 Task: Add Megafood Balanced B Complex to the cart.
Action: Mouse moved to (22, 88)
Screenshot: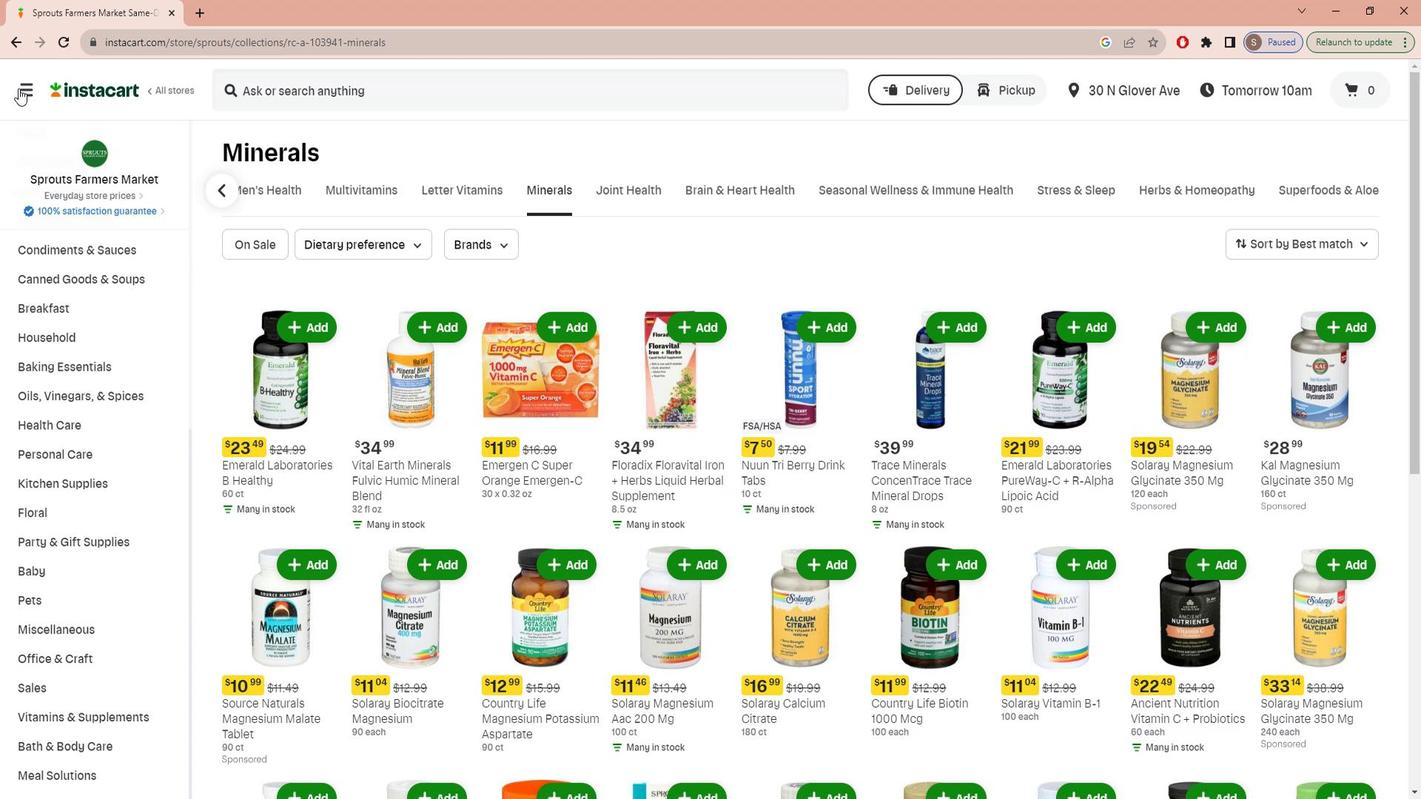 
Action: Mouse pressed left at (22, 88)
Screenshot: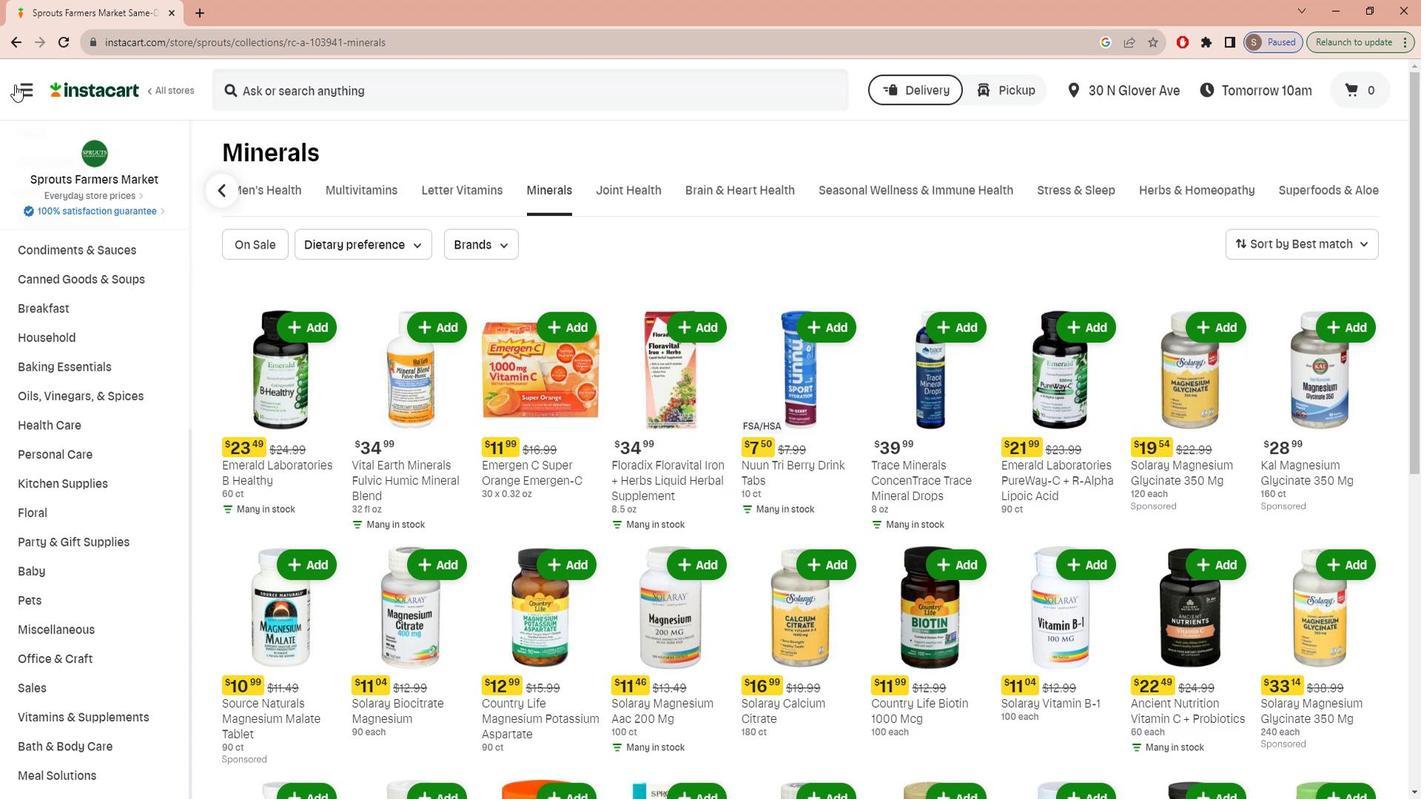 
Action: Mouse moved to (33, 182)
Screenshot: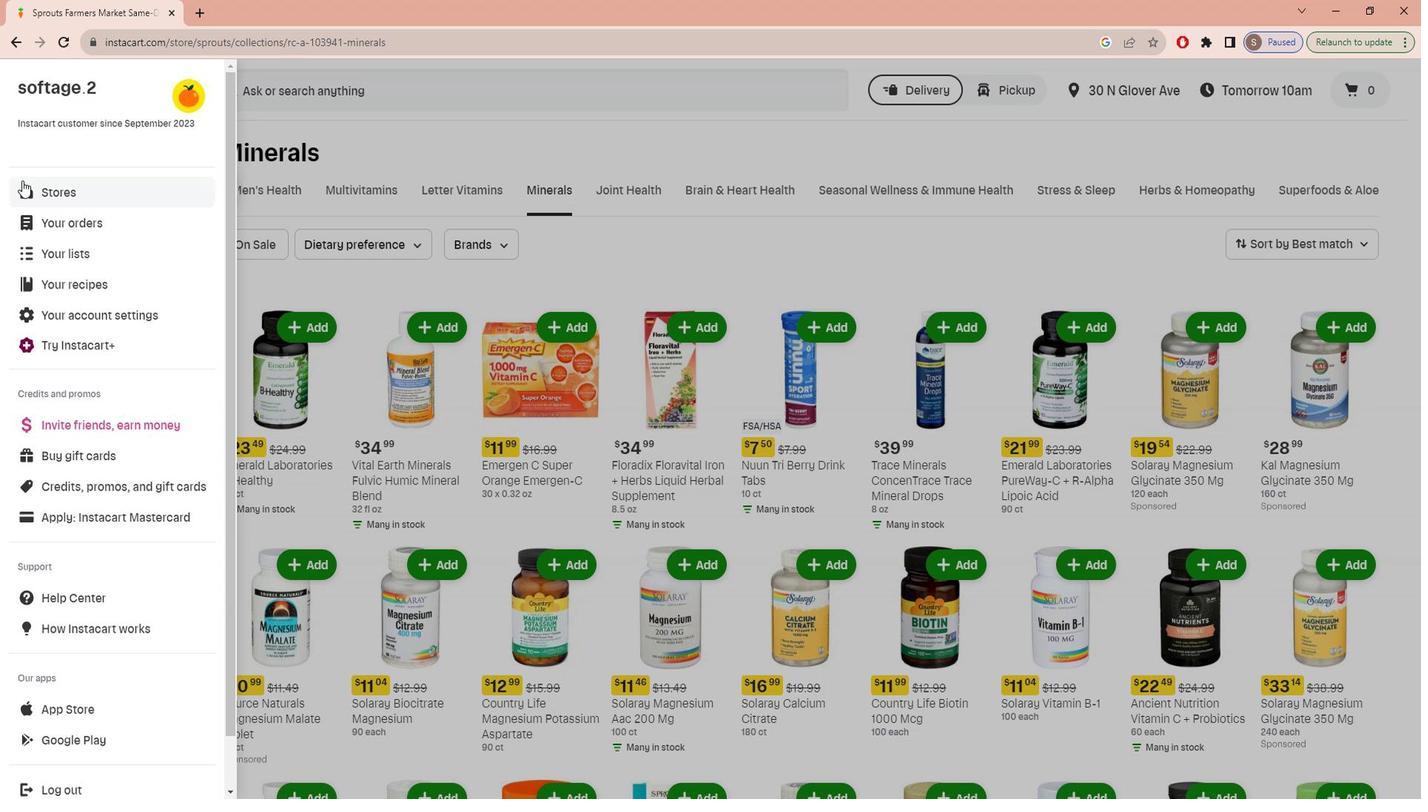 
Action: Mouse pressed left at (33, 182)
Screenshot: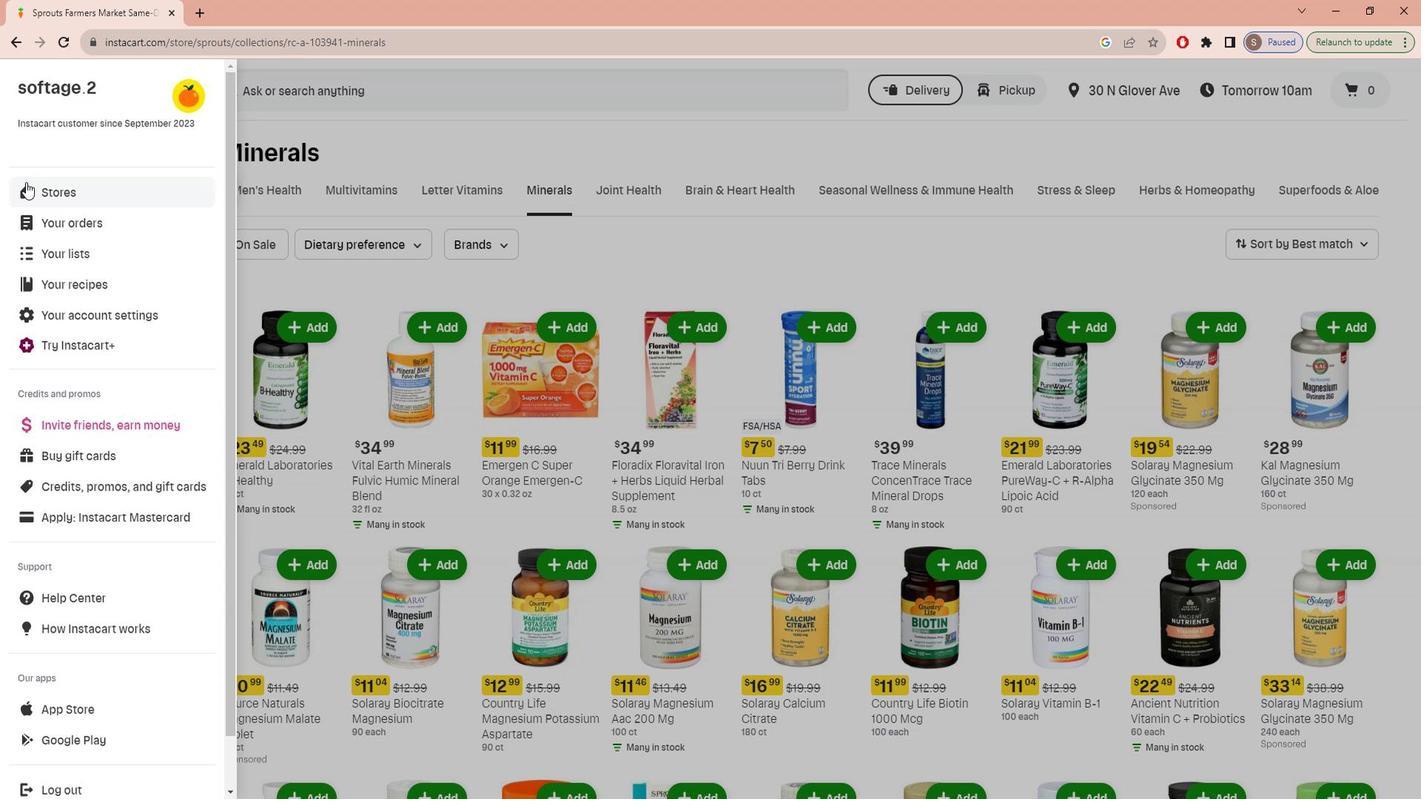 
Action: Mouse moved to (358, 153)
Screenshot: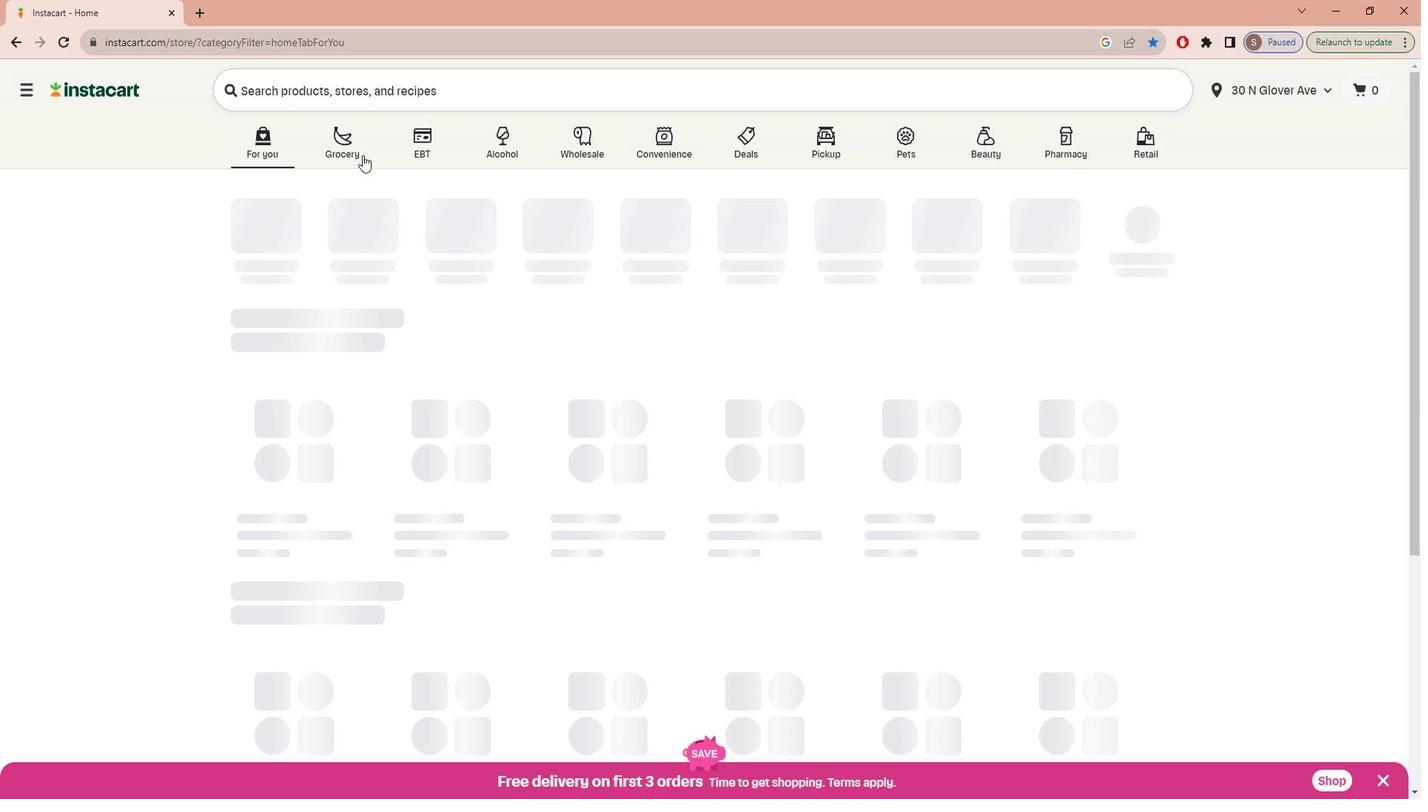 
Action: Mouse pressed left at (358, 153)
Screenshot: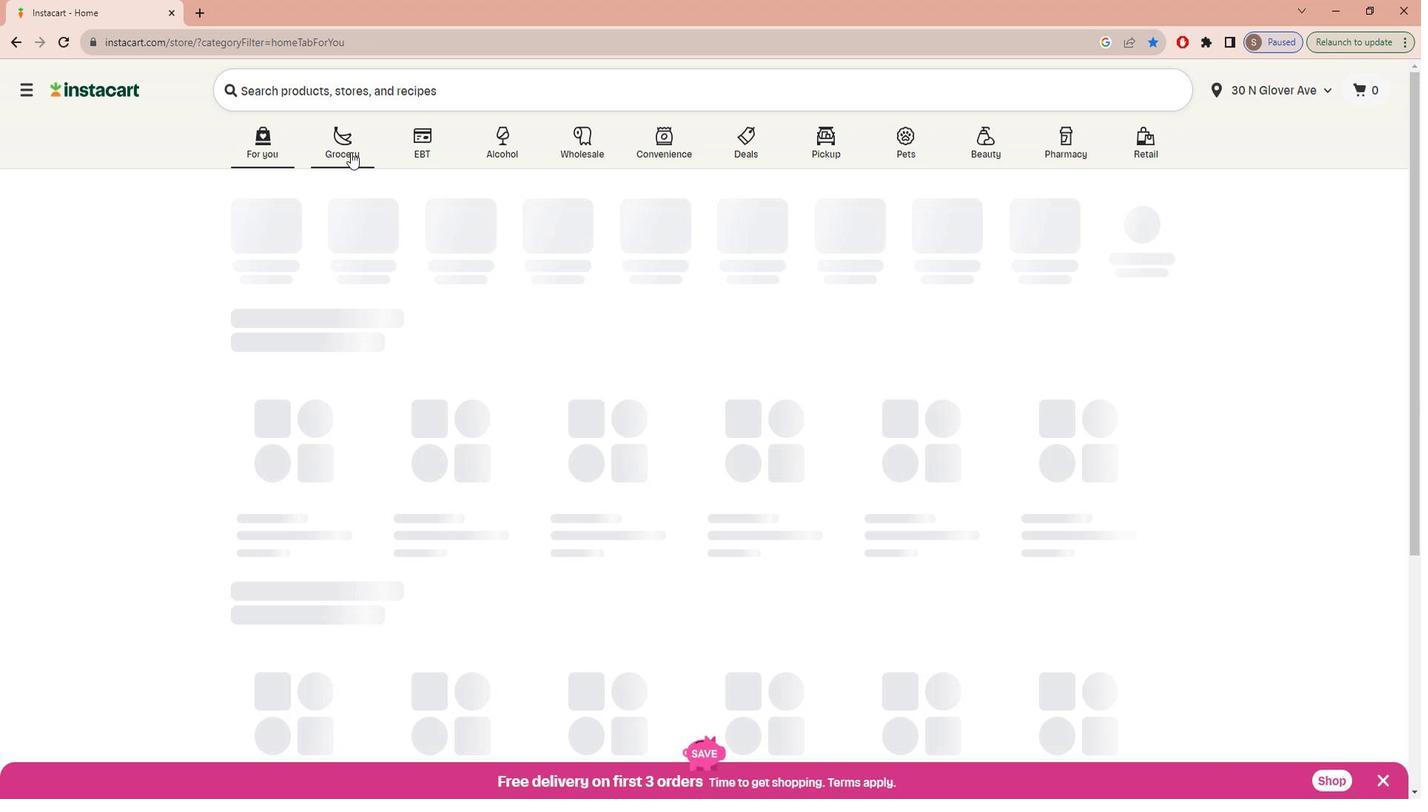 
Action: Mouse moved to (319, 425)
Screenshot: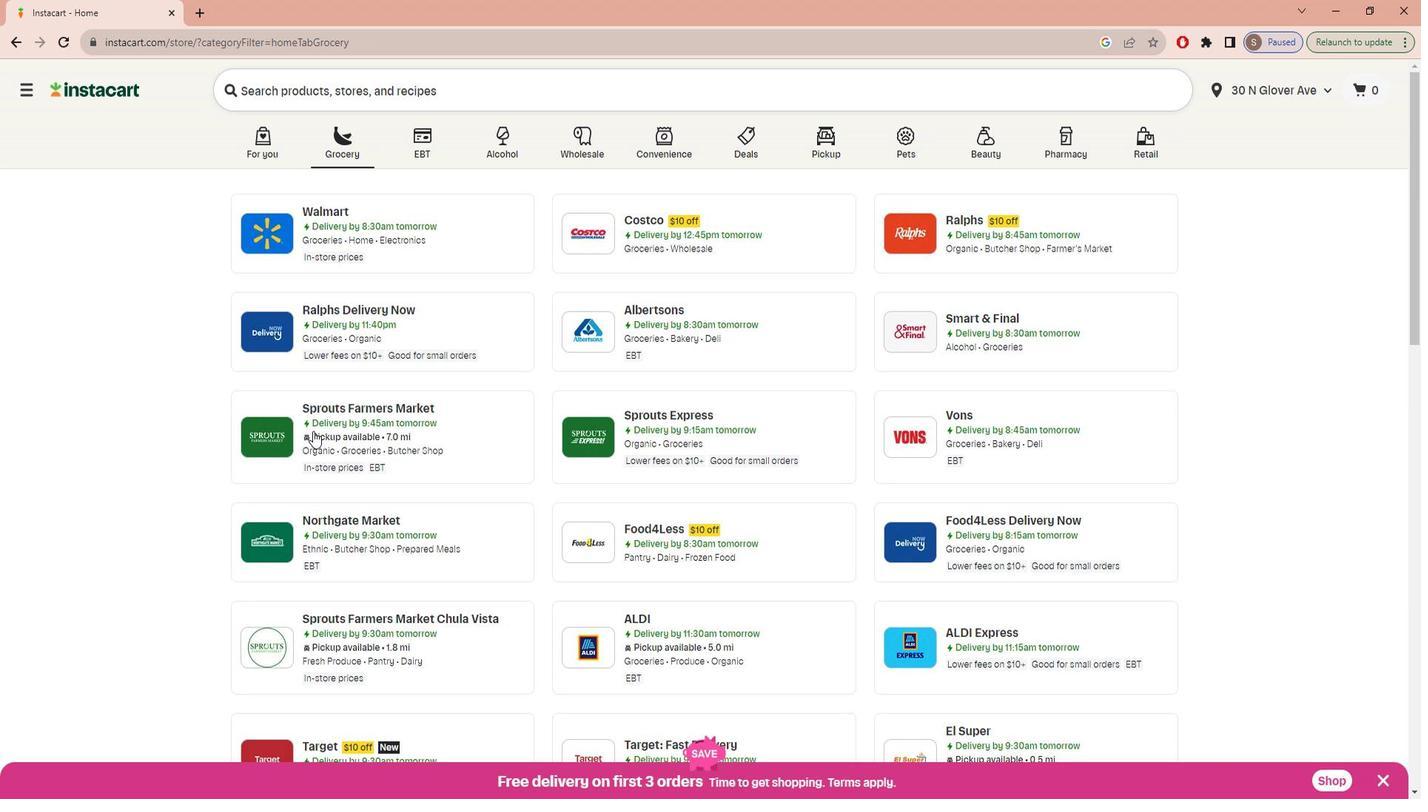 
Action: Mouse pressed left at (319, 425)
Screenshot: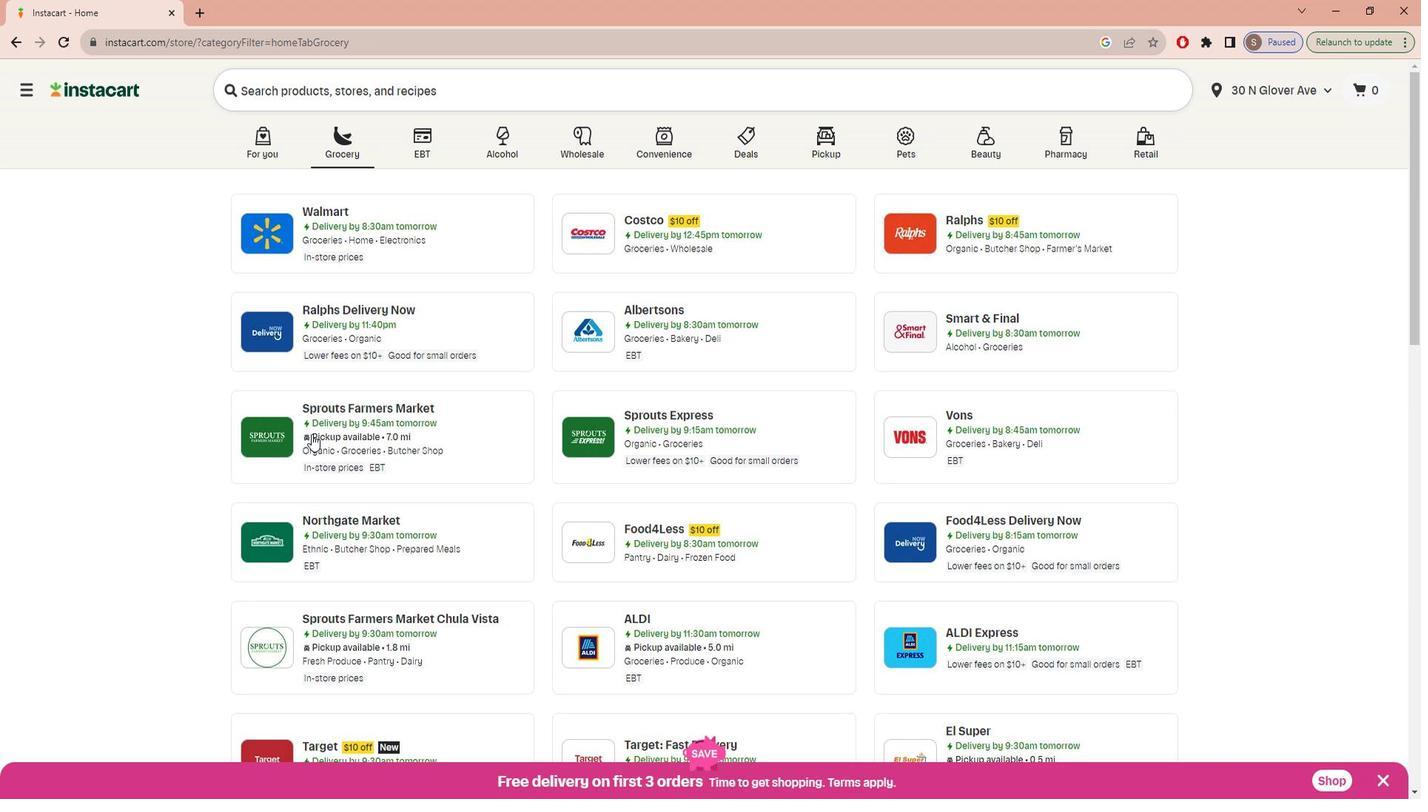 
Action: Mouse moved to (125, 518)
Screenshot: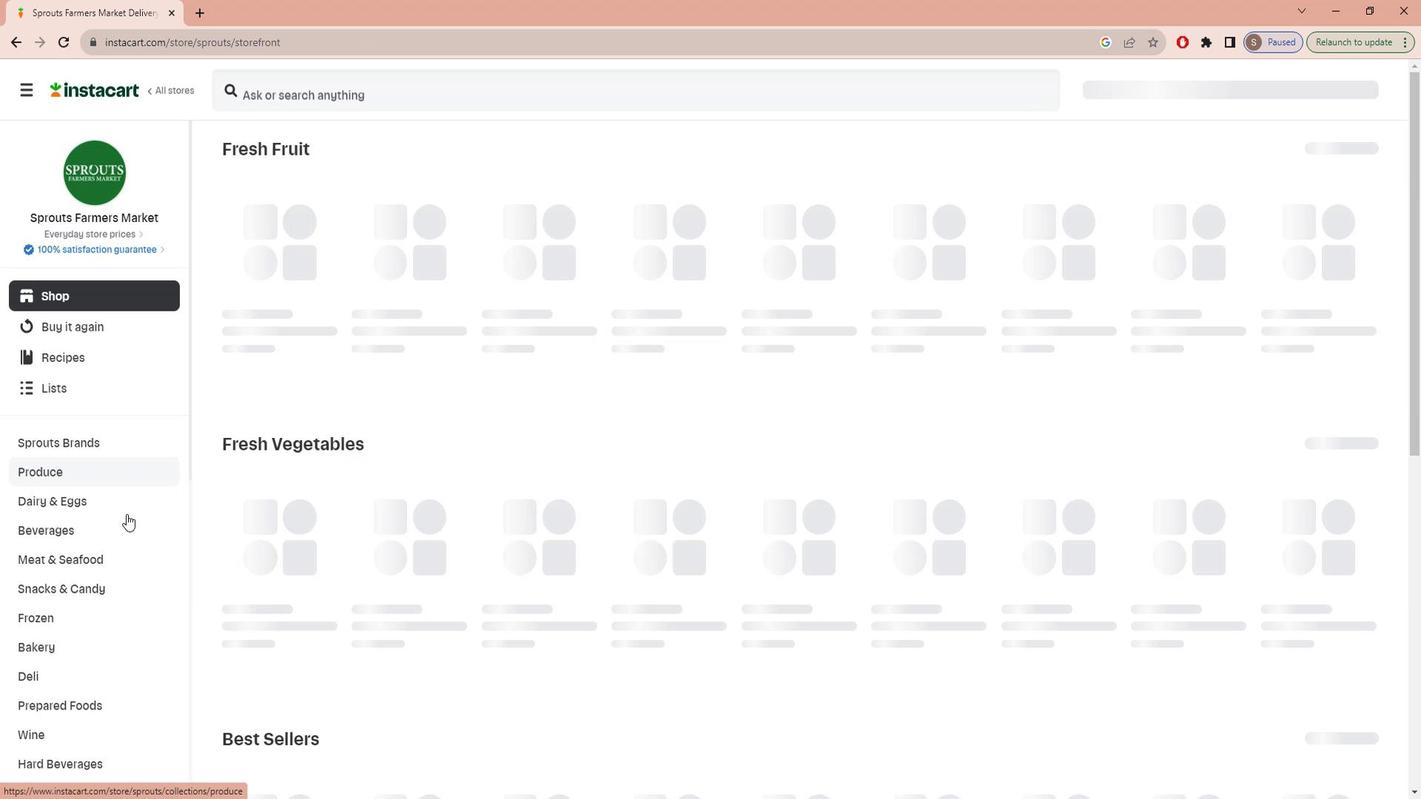 
Action: Mouse scrolled (125, 518) with delta (0, 0)
Screenshot: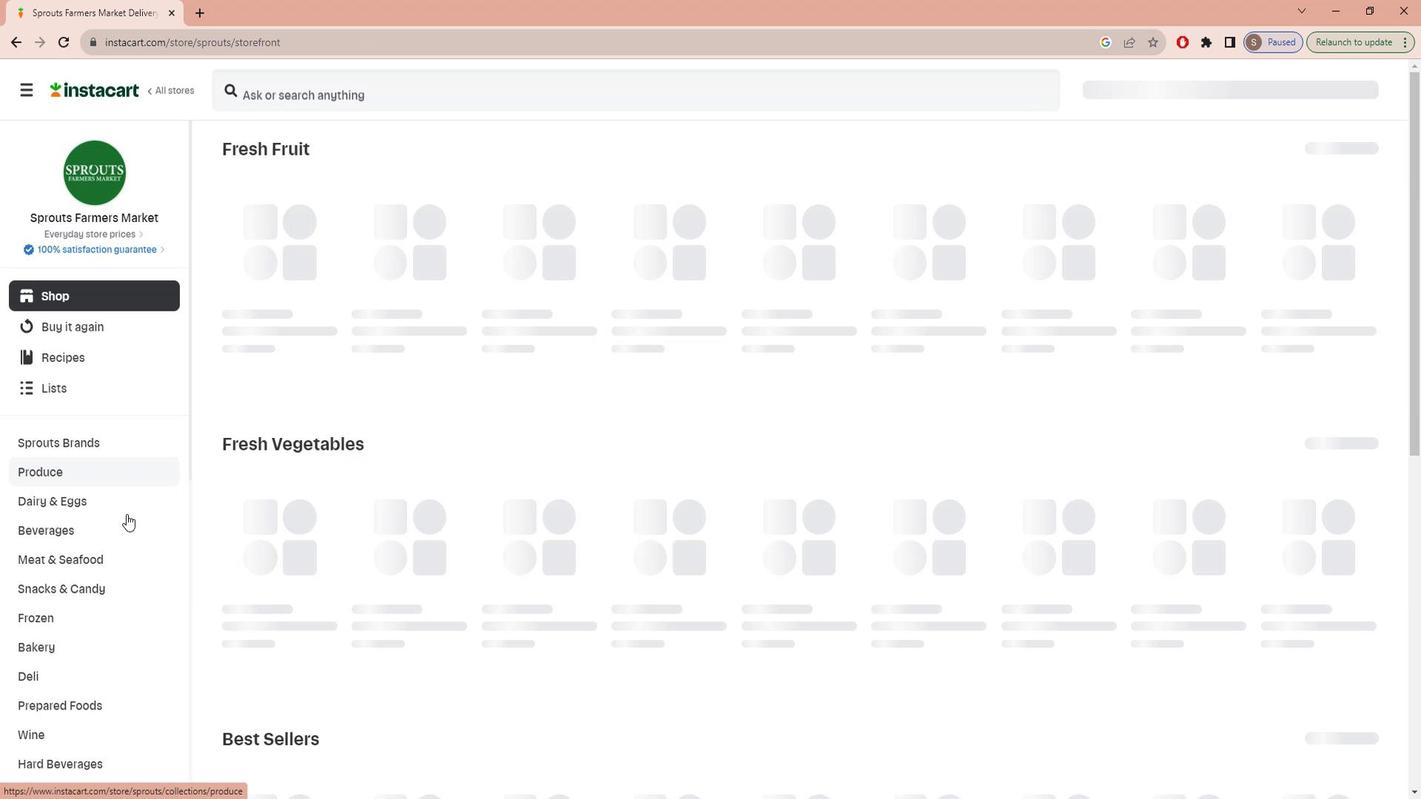 
Action: Mouse moved to (125, 521)
Screenshot: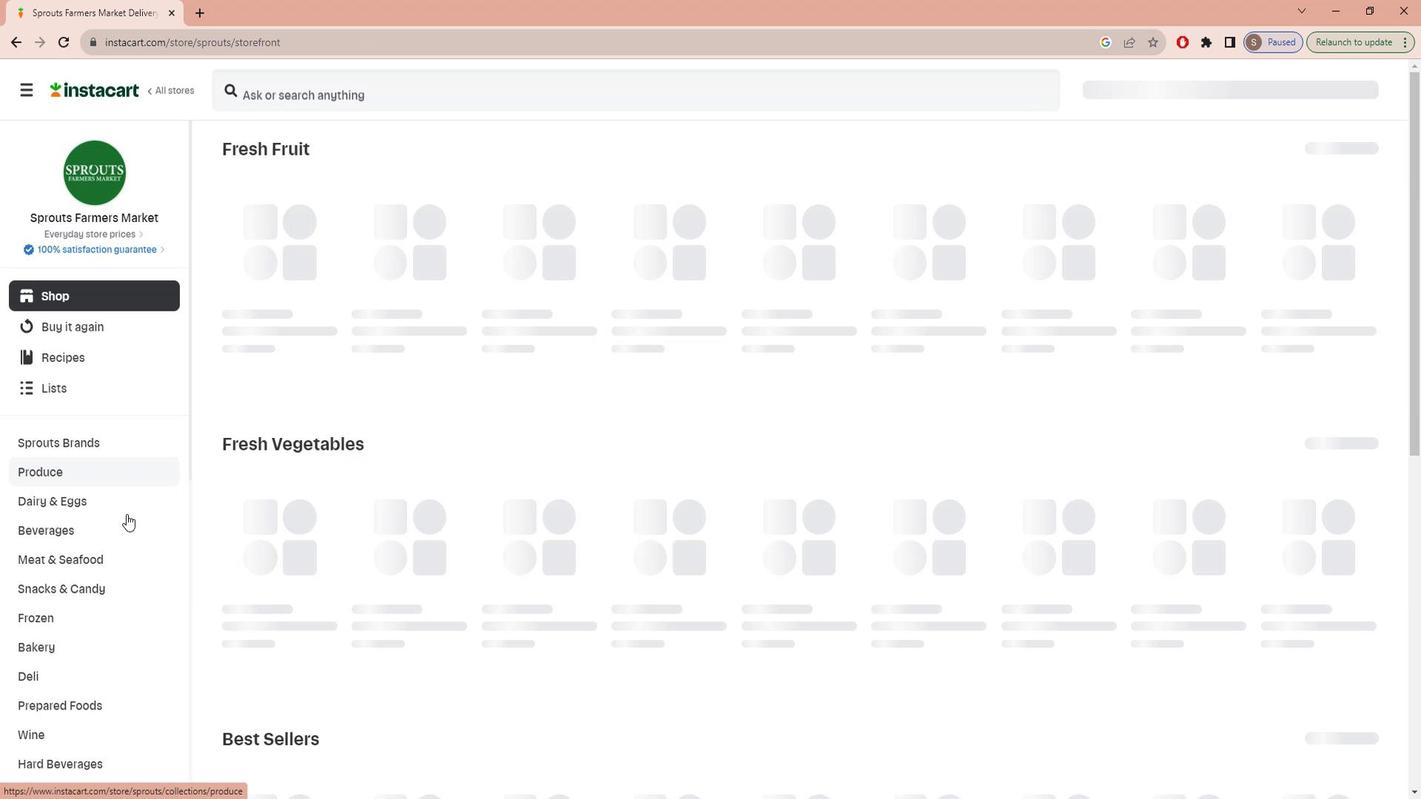 
Action: Mouse scrolled (125, 520) with delta (0, 0)
Screenshot: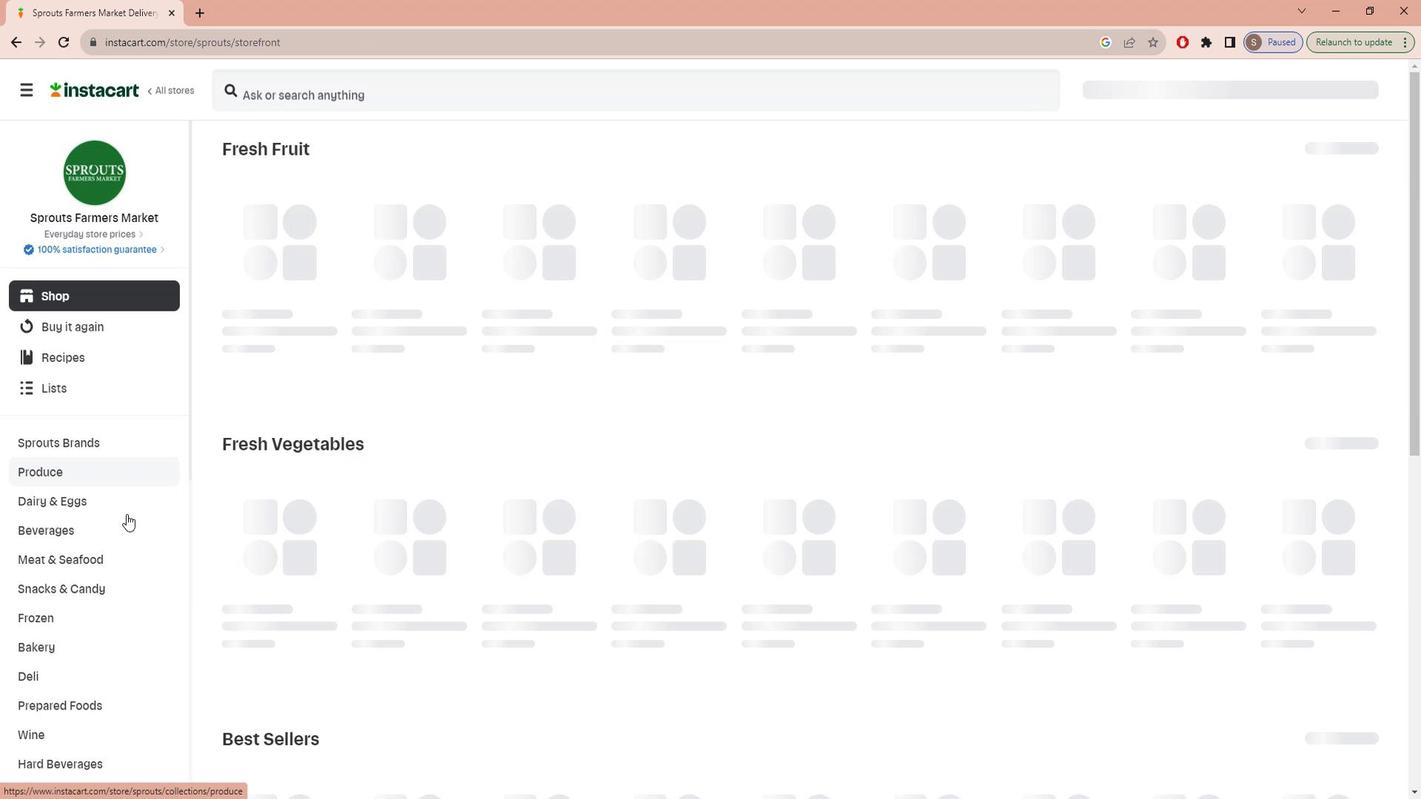 
Action: Mouse moved to (125, 521)
Screenshot: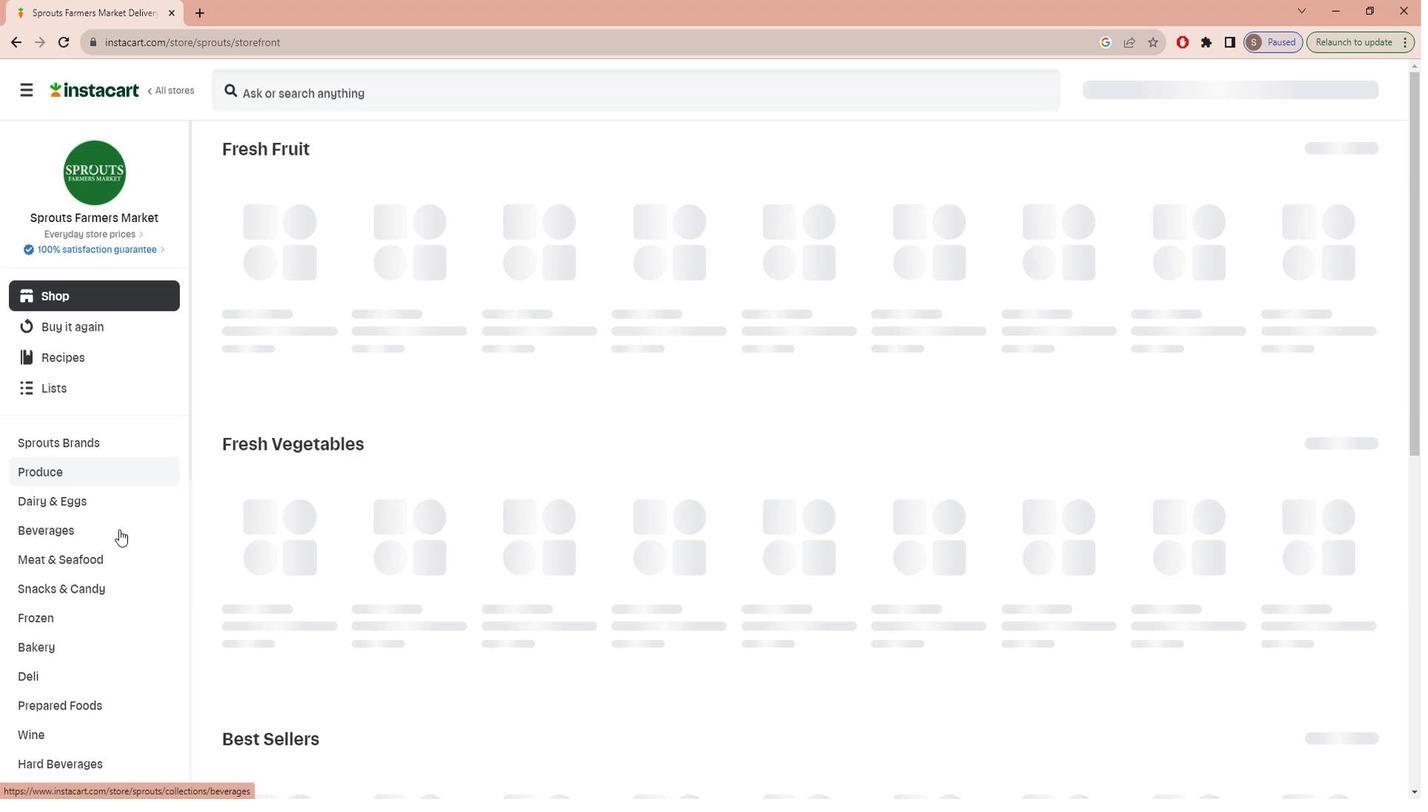 
Action: Mouse scrolled (125, 521) with delta (0, 0)
Screenshot: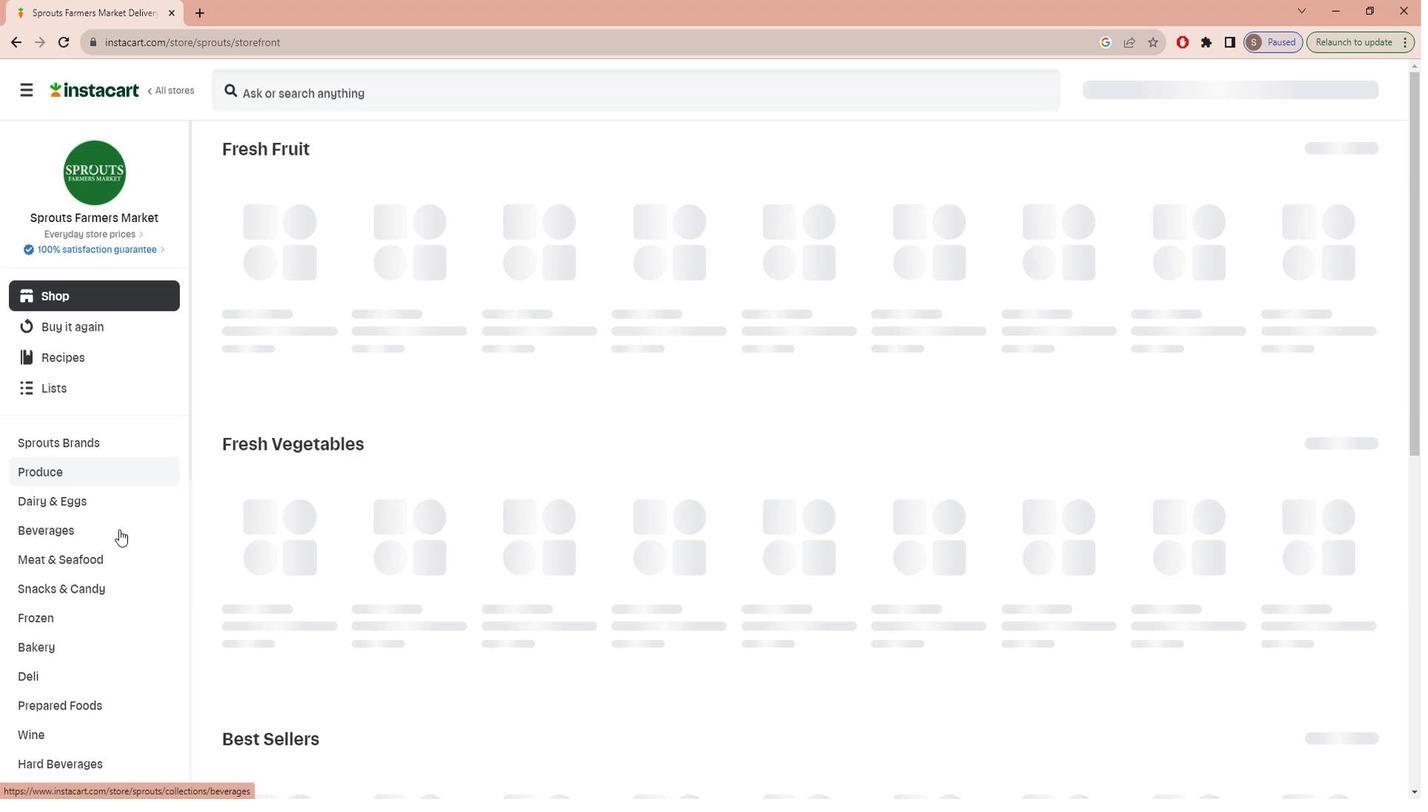 
Action: Mouse moved to (125, 522)
Screenshot: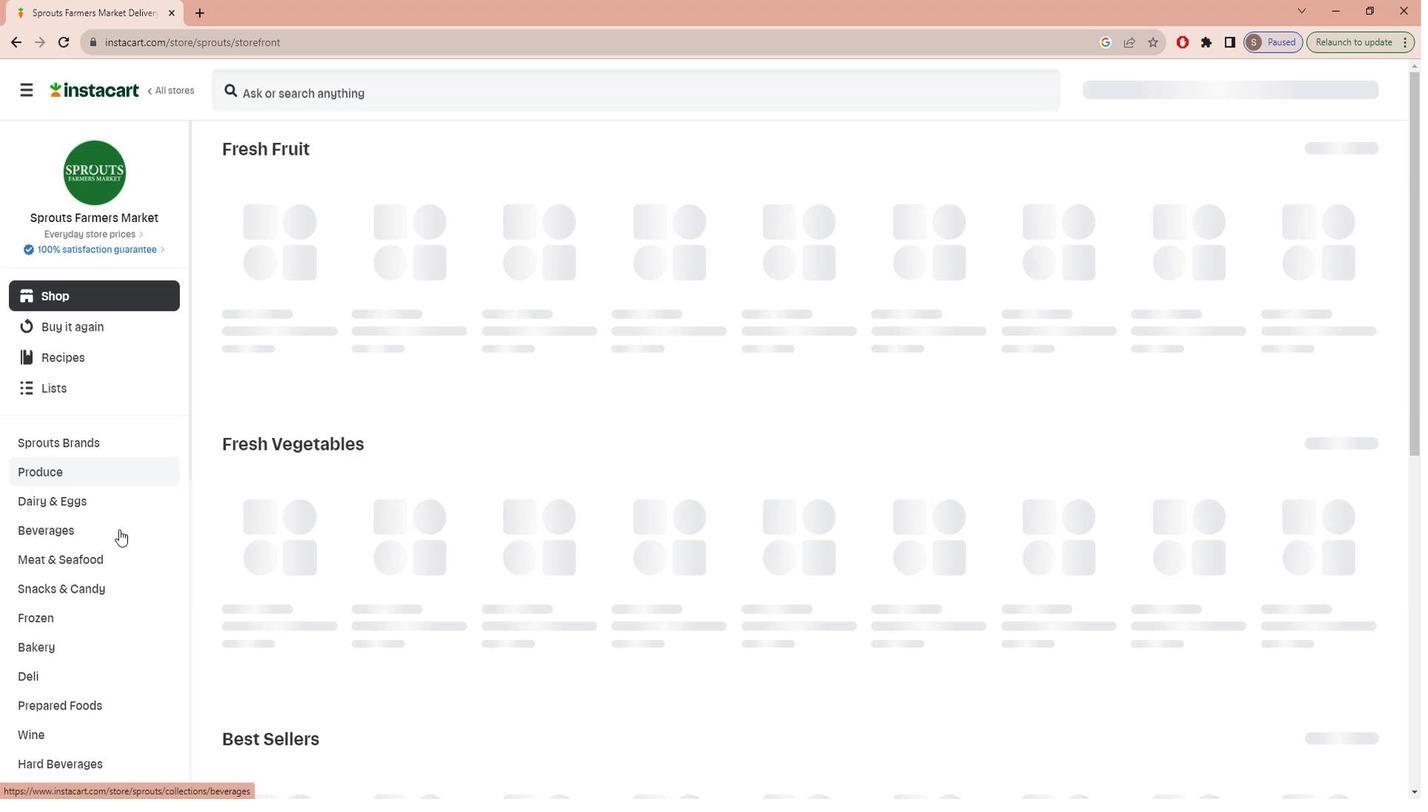 
Action: Mouse scrolled (125, 521) with delta (0, 0)
Screenshot: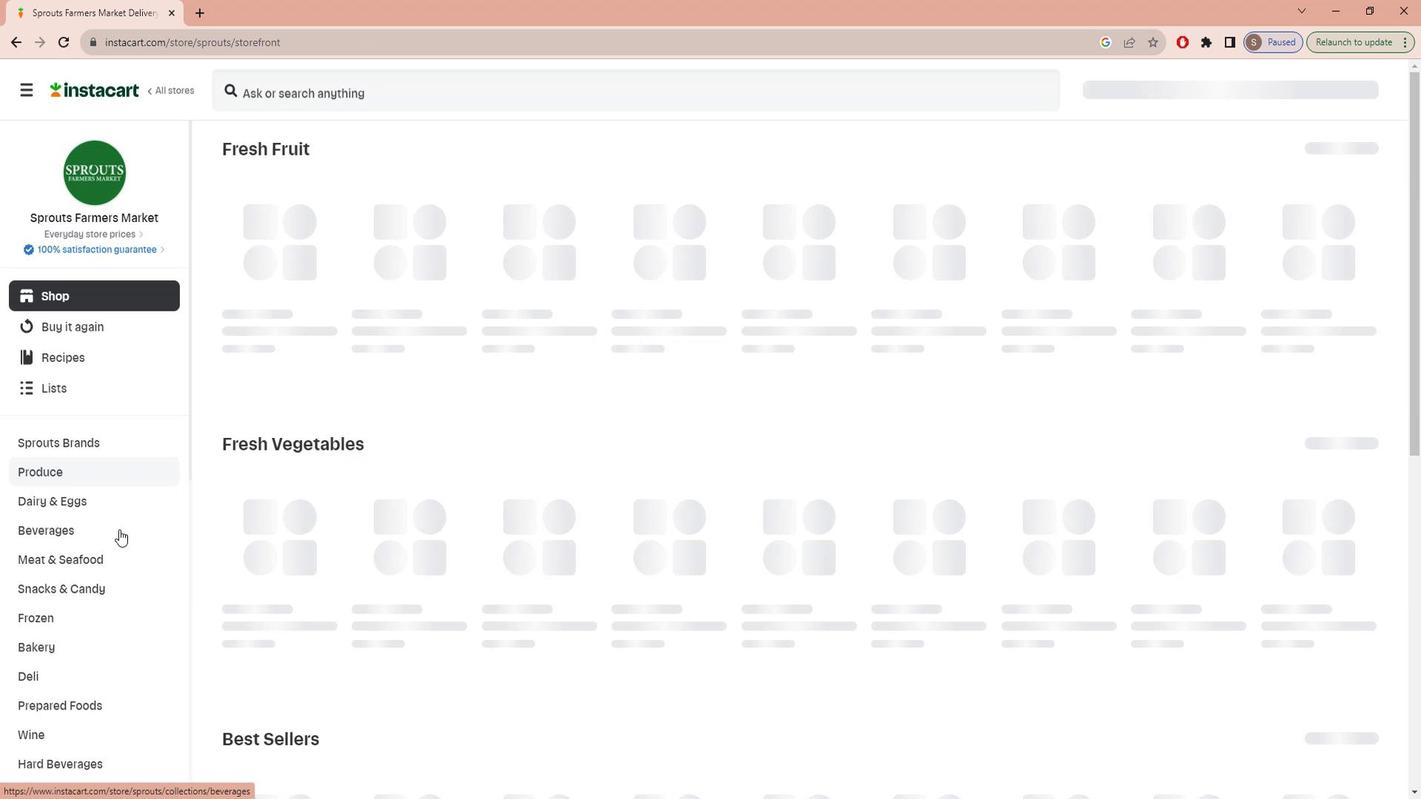 
Action: Mouse moved to (125, 524)
Screenshot: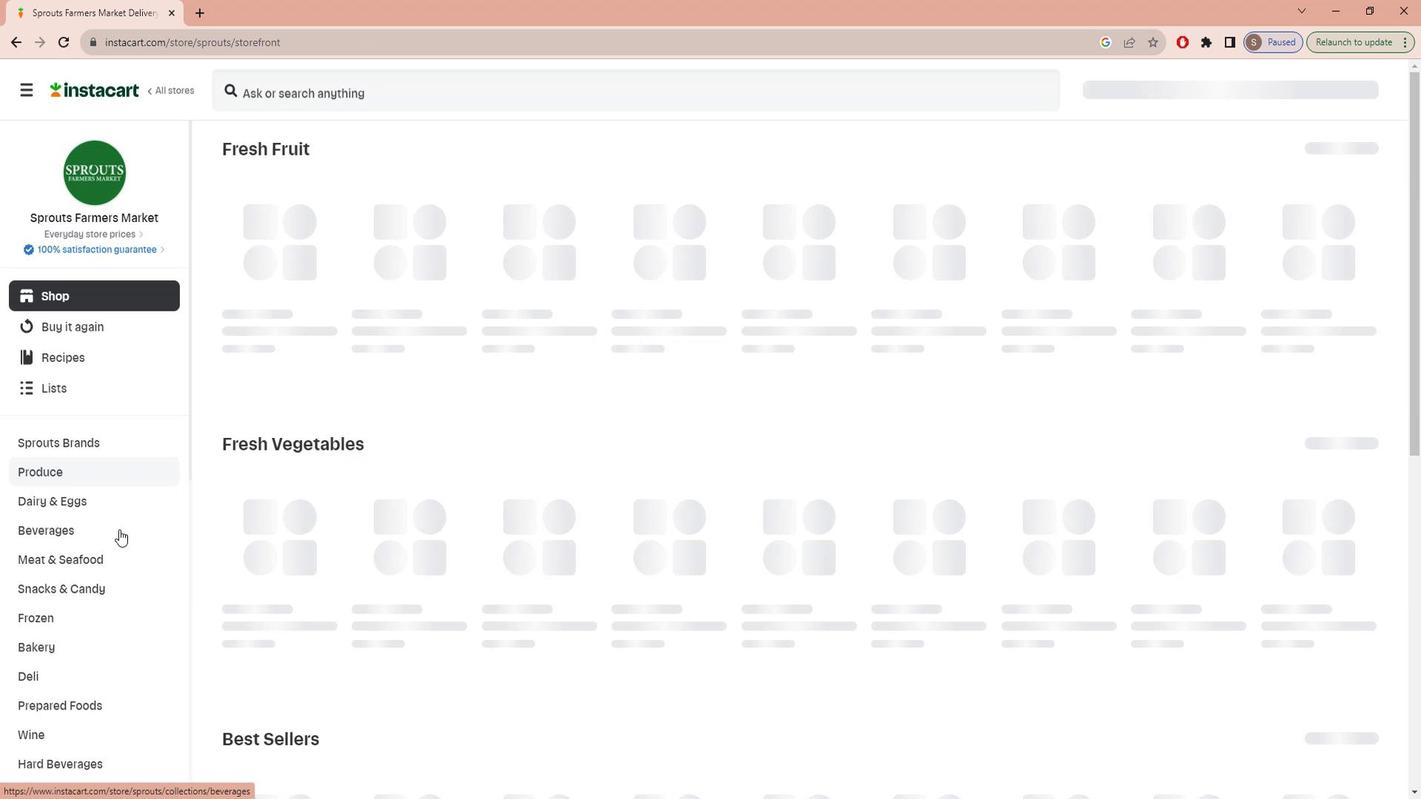 
Action: Mouse scrolled (125, 523) with delta (0, 0)
Screenshot: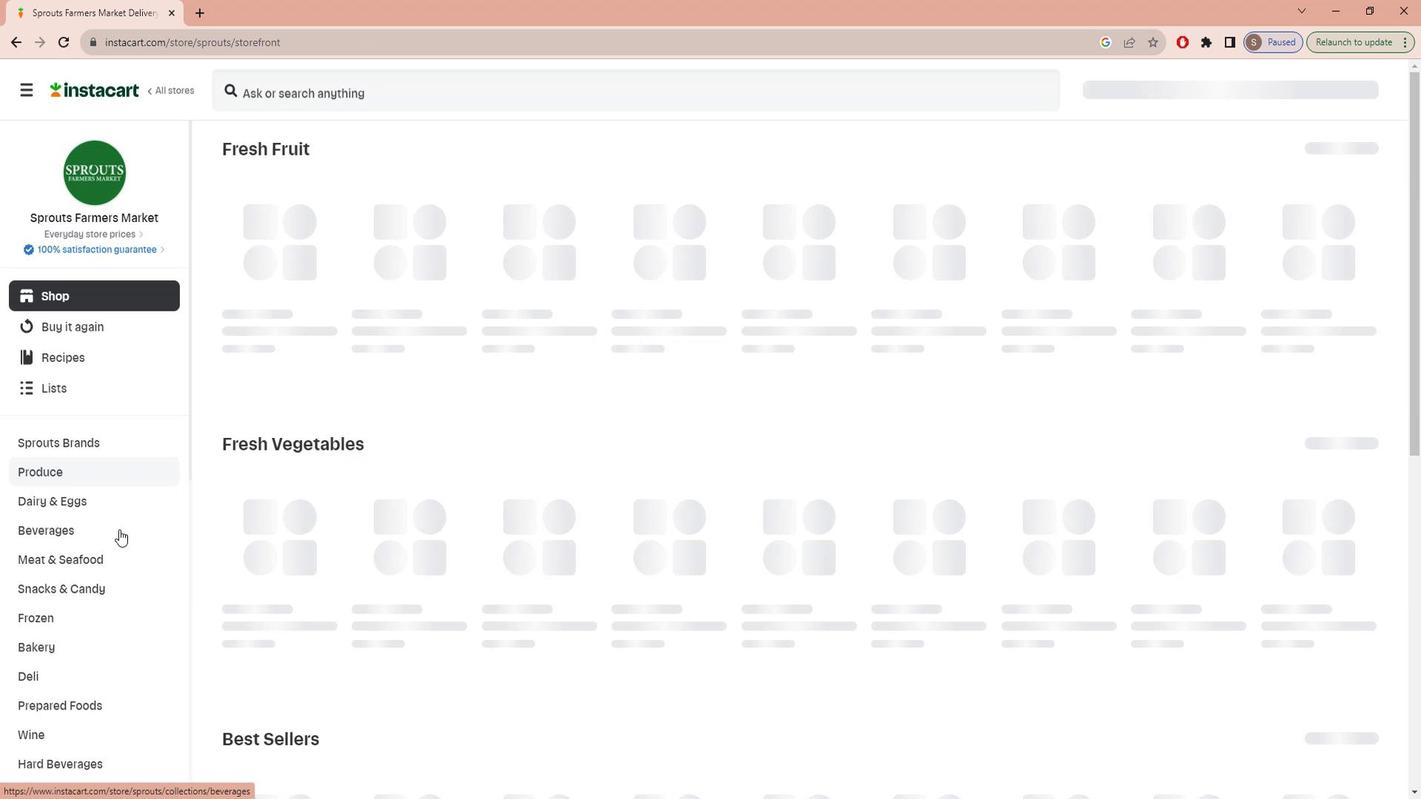 
Action: Mouse moved to (125, 524)
Screenshot: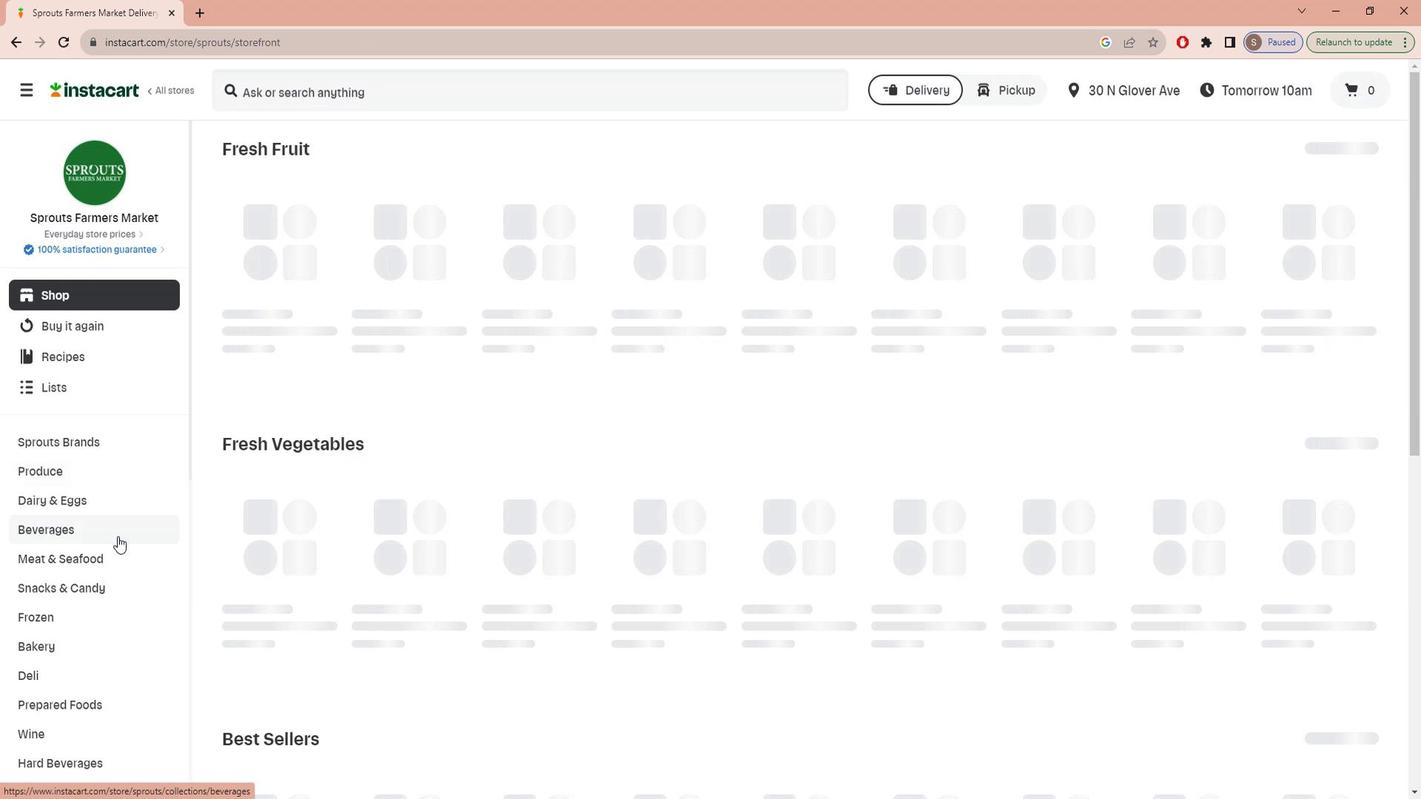 
Action: Mouse scrolled (125, 523) with delta (0, 0)
Screenshot: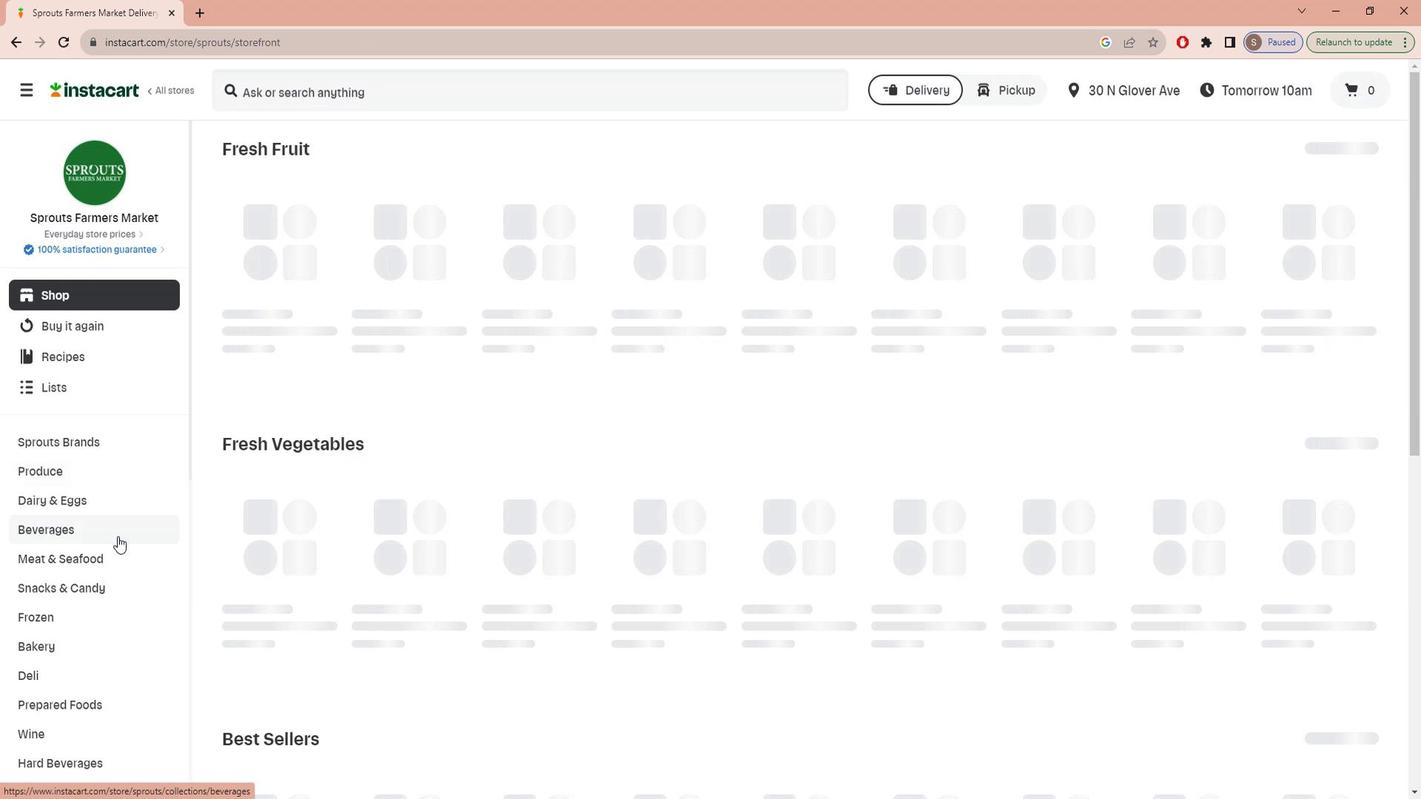 
Action: Mouse moved to (121, 532)
Screenshot: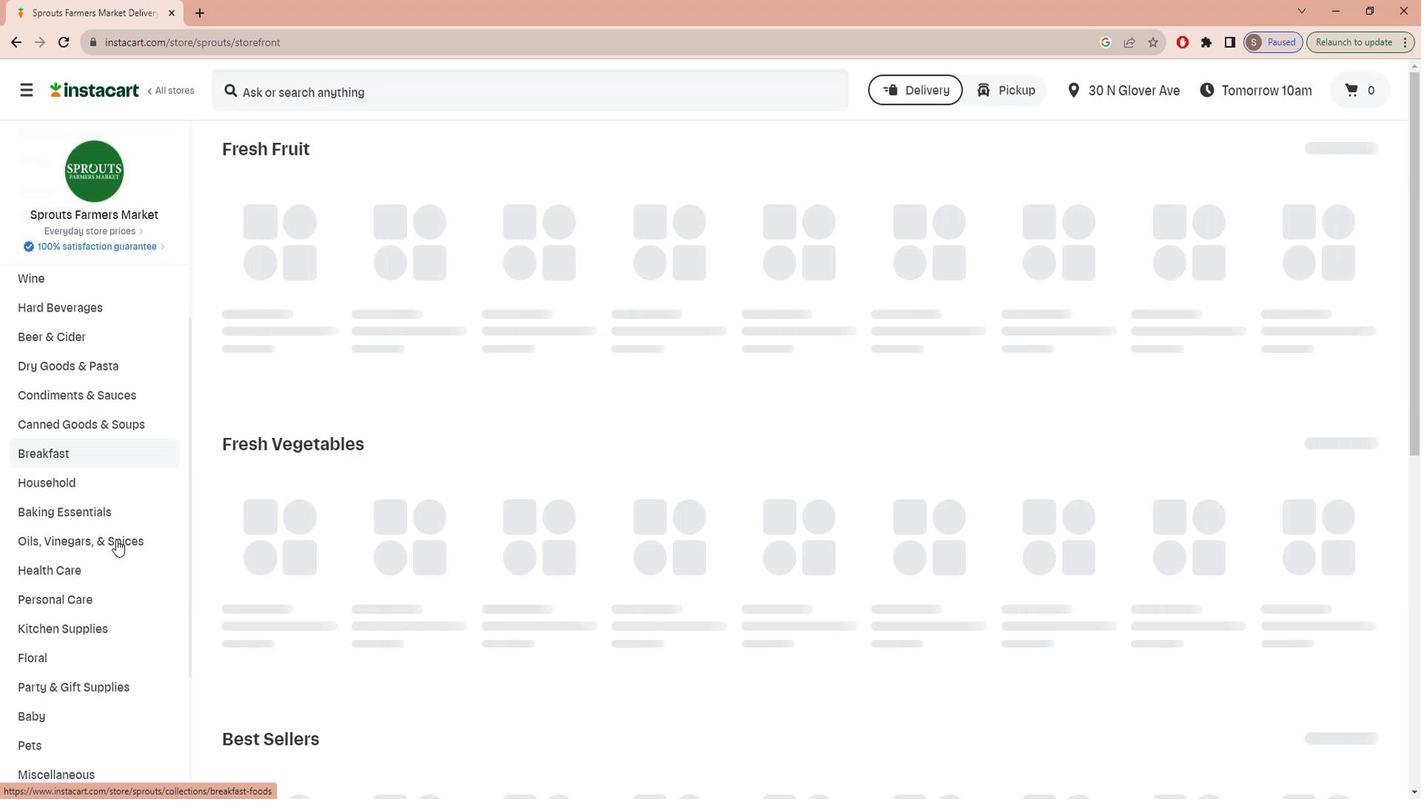 
Action: Mouse scrolled (121, 531) with delta (0, 0)
Screenshot: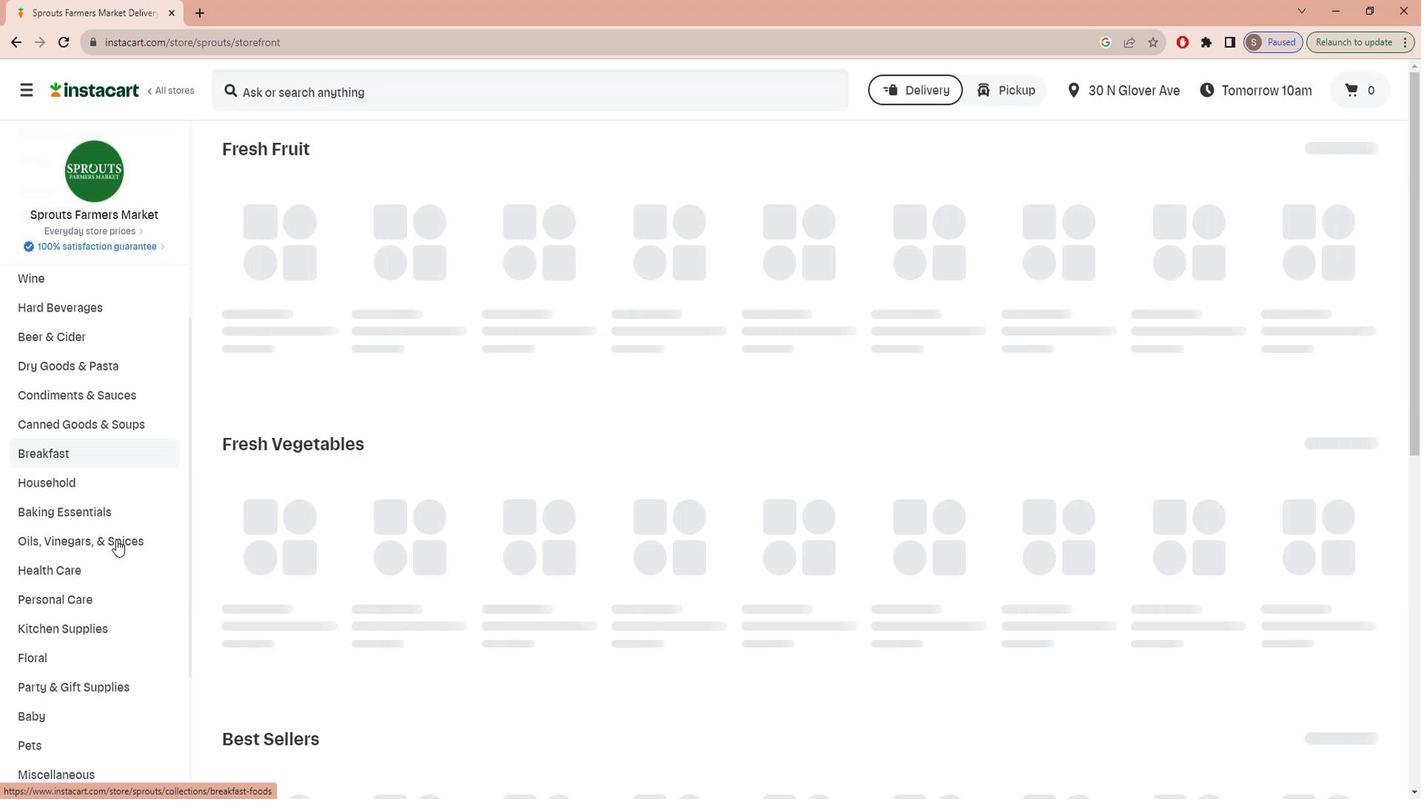 
Action: Mouse moved to (118, 538)
Screenshot: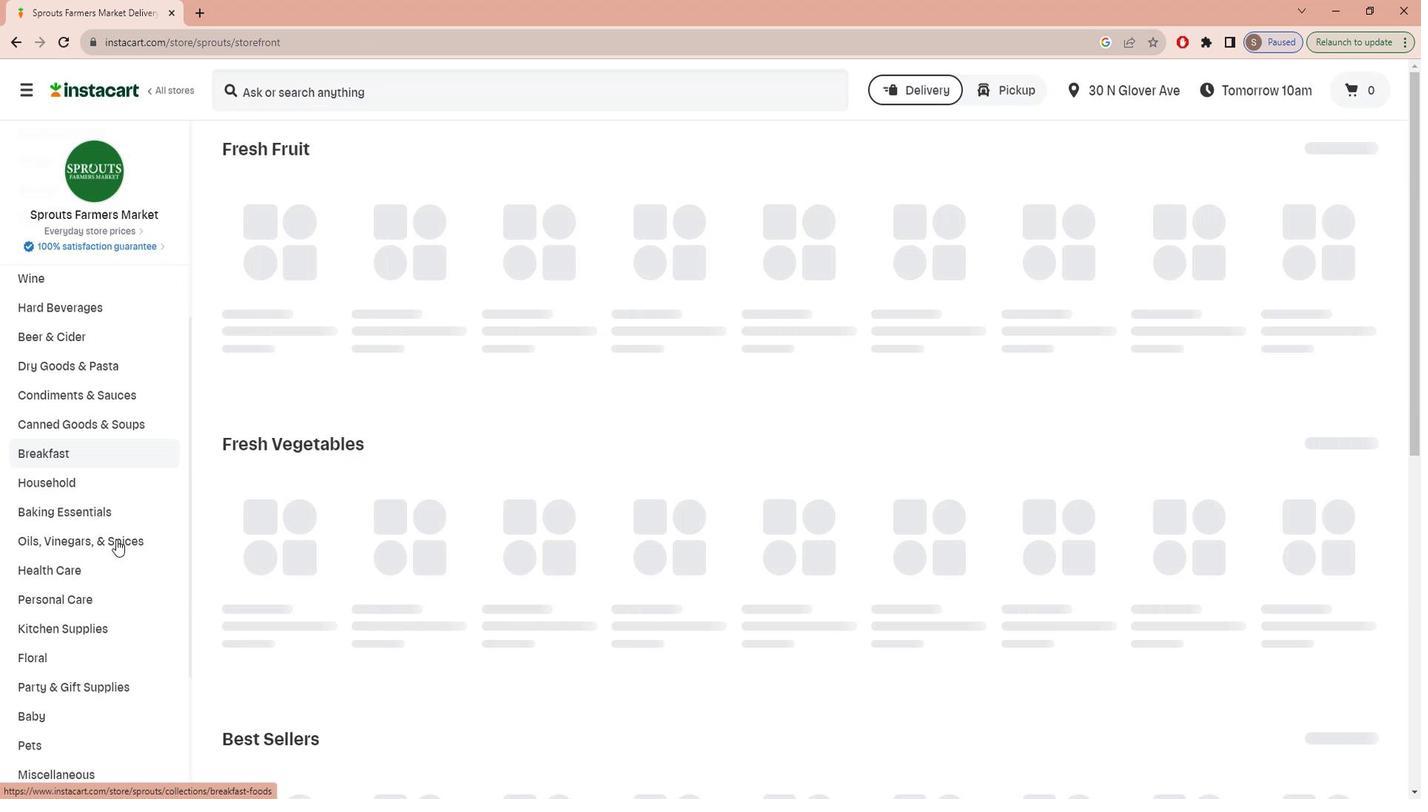 
Action: Mouse scrolled (118, 538) with delta (0, 0)
Screenshot: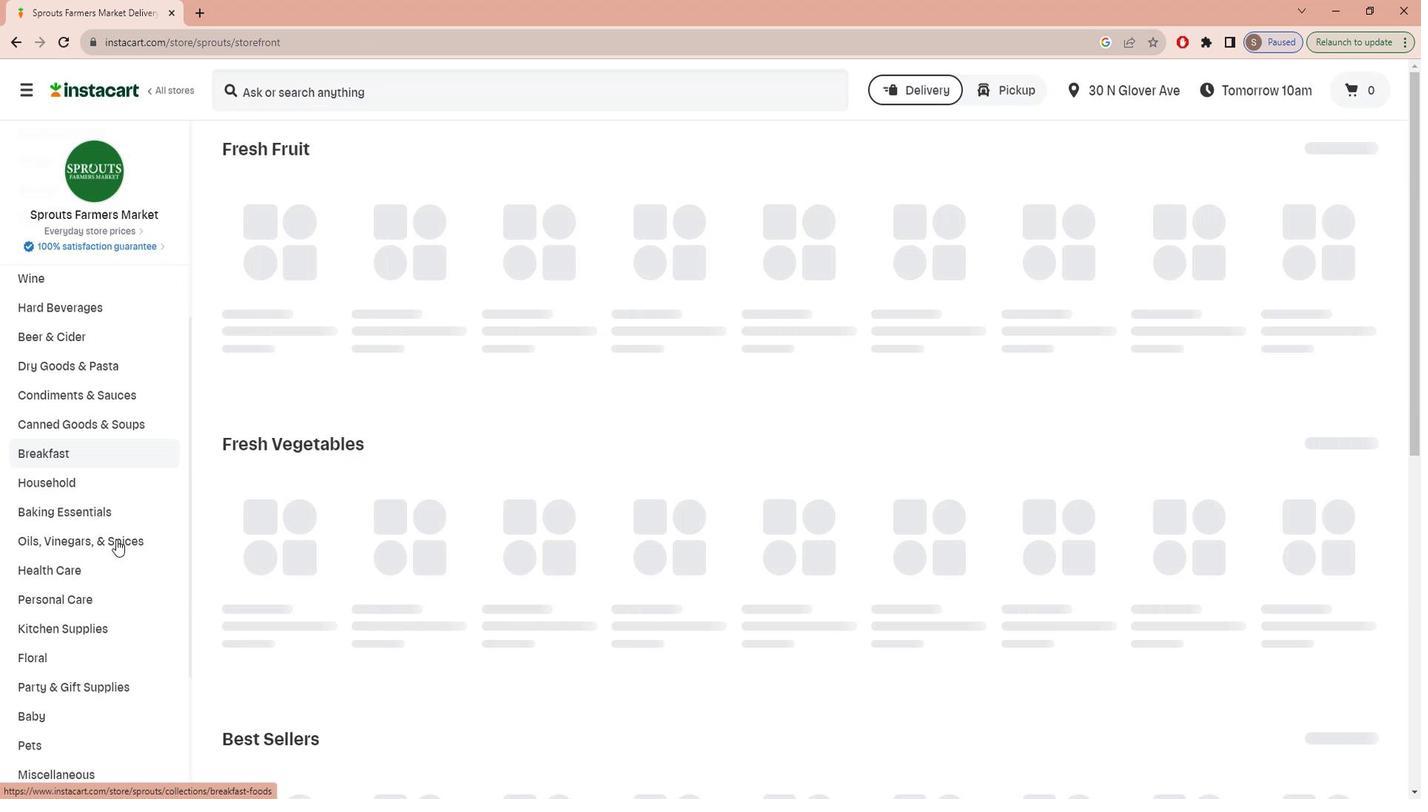 
Action: Mouse moved to (117, 543)
Screenshot: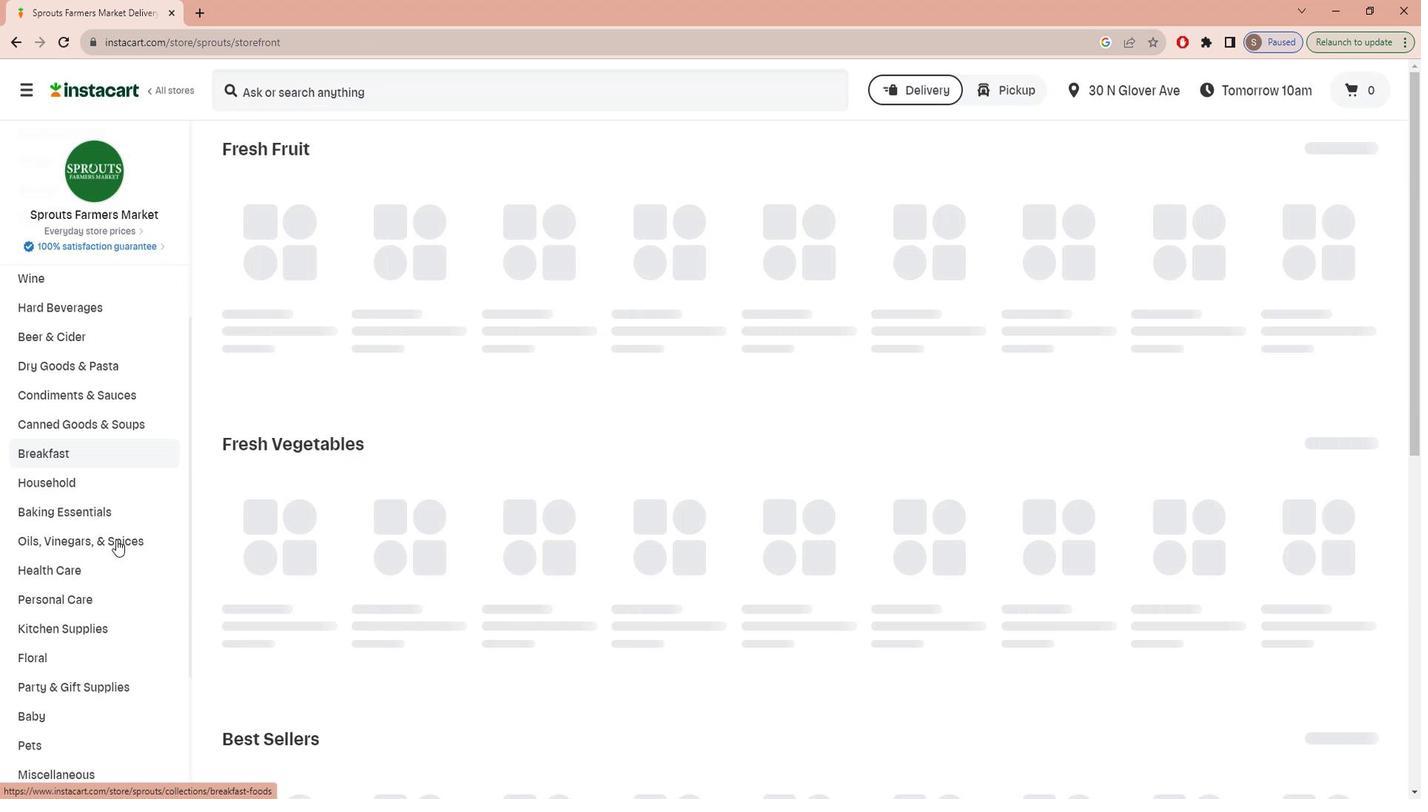 
Action: Mouse scrolled (117, 542) with delta (0, 0)
Screenshot: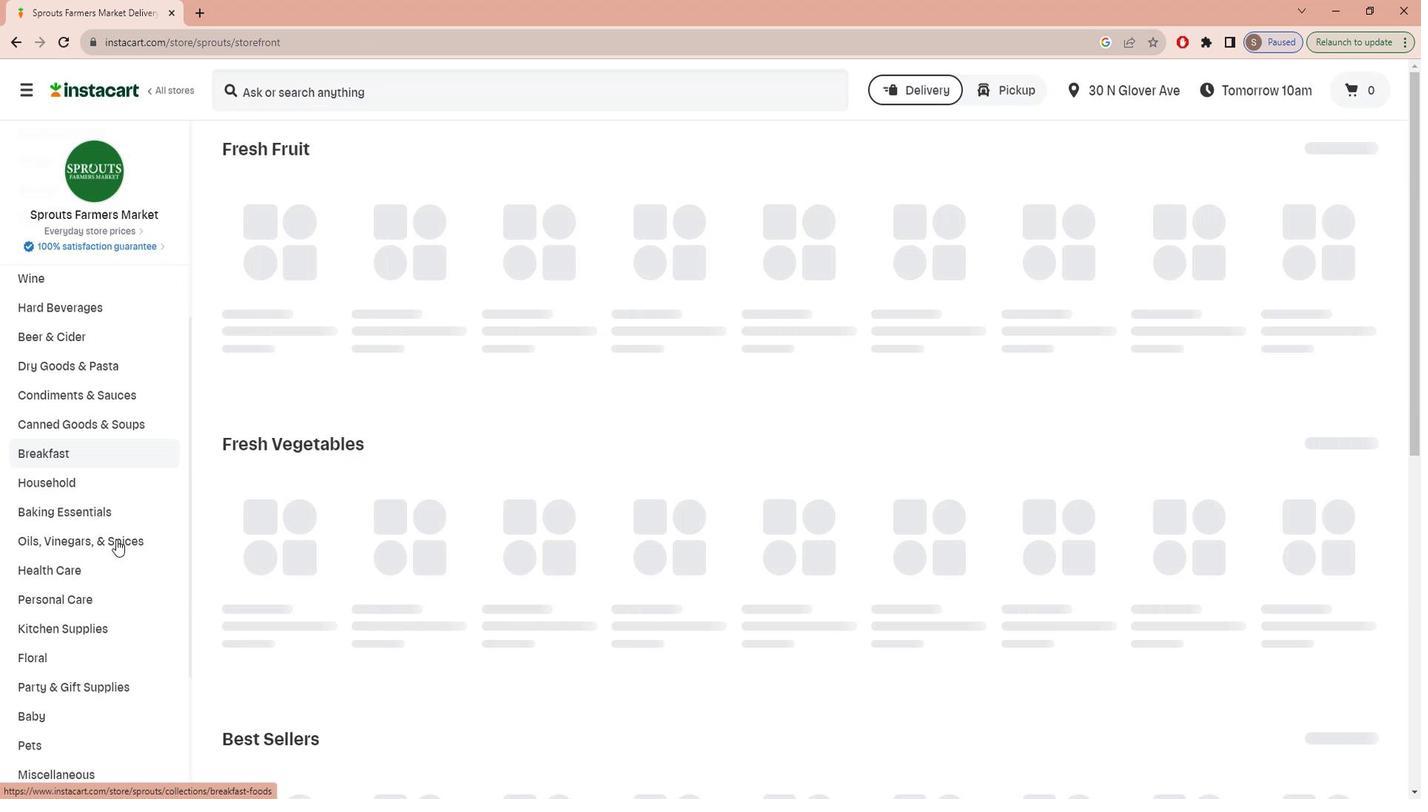 
Action: Mouse moved to (117, 544)
Screenshot: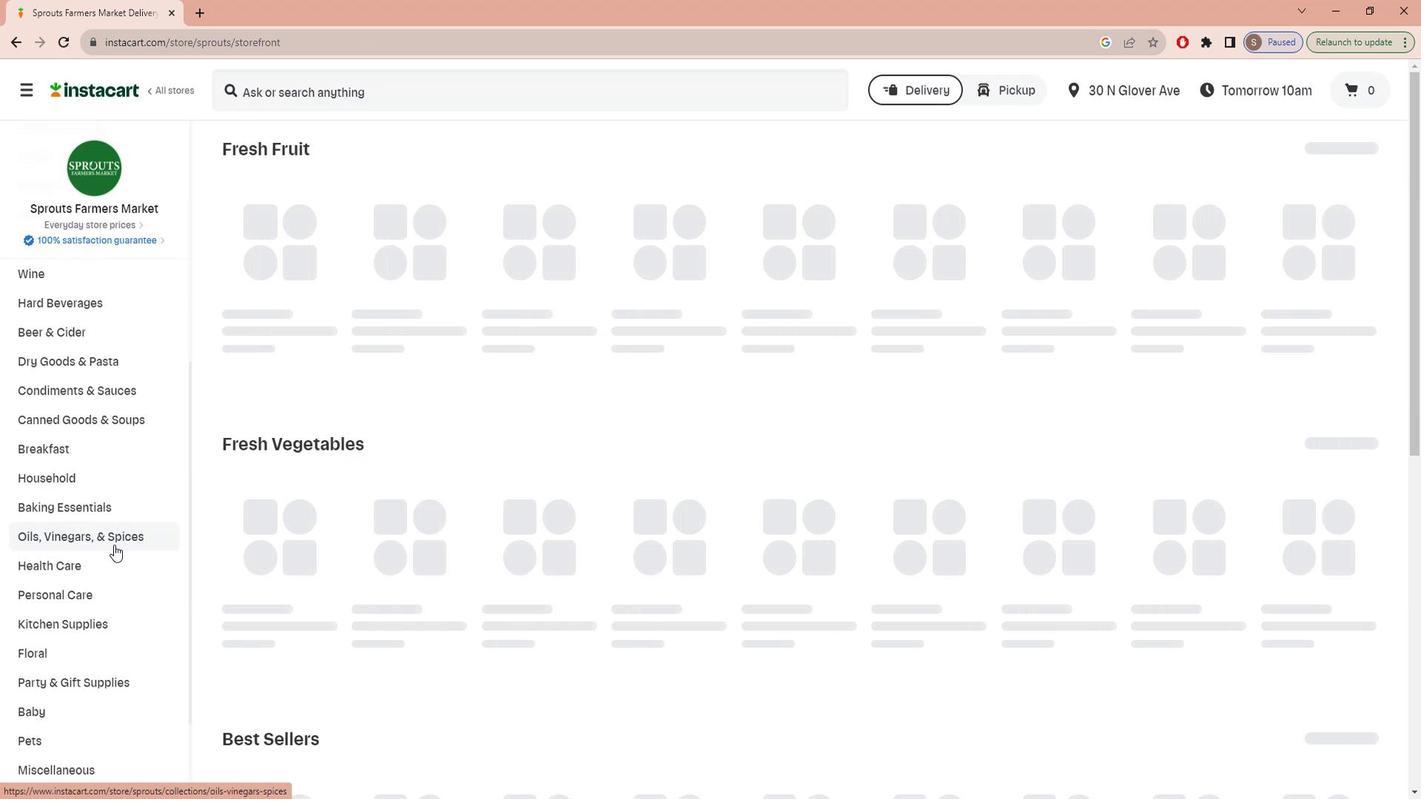 
Action: Mouse scrolled (117, 543) with delta (0, 0)
Screenshot: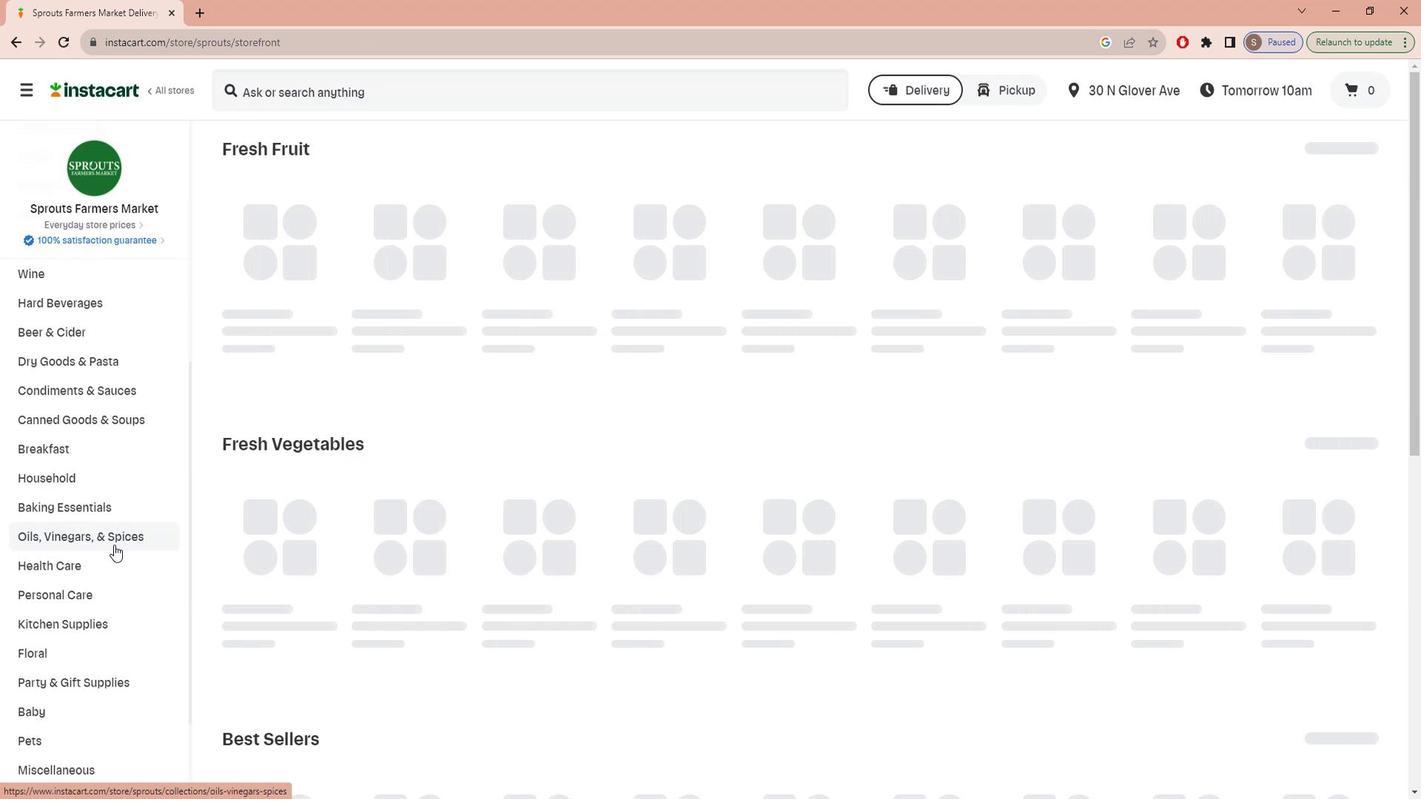 
Action: Mouse scrolled (117, 543) with delta (0, 0)
Screenshot: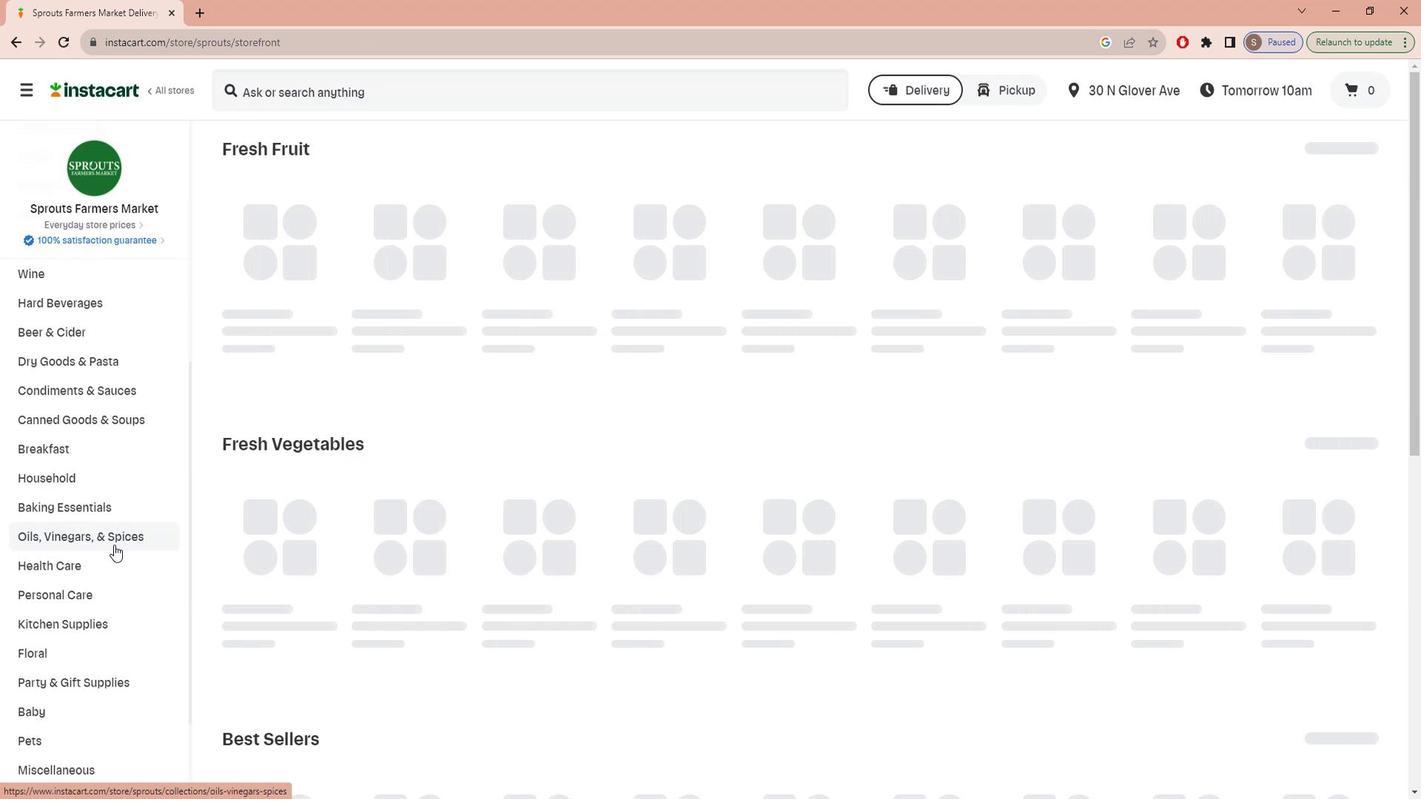 
Action: Mouse moved to (117, 553)
Screenshot: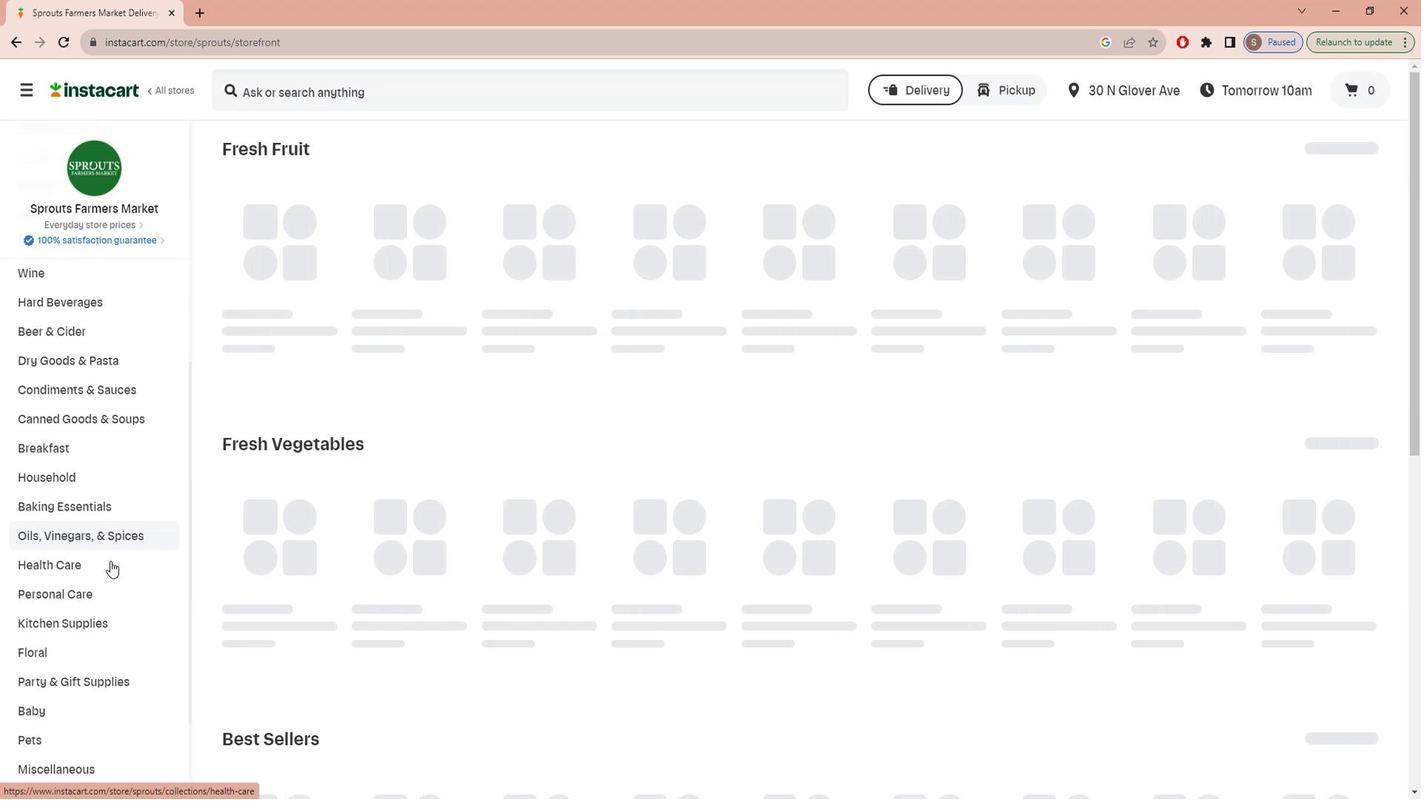 
Action: Mouse scrolled (117, 552) with delta (0, 0)
Screenshot: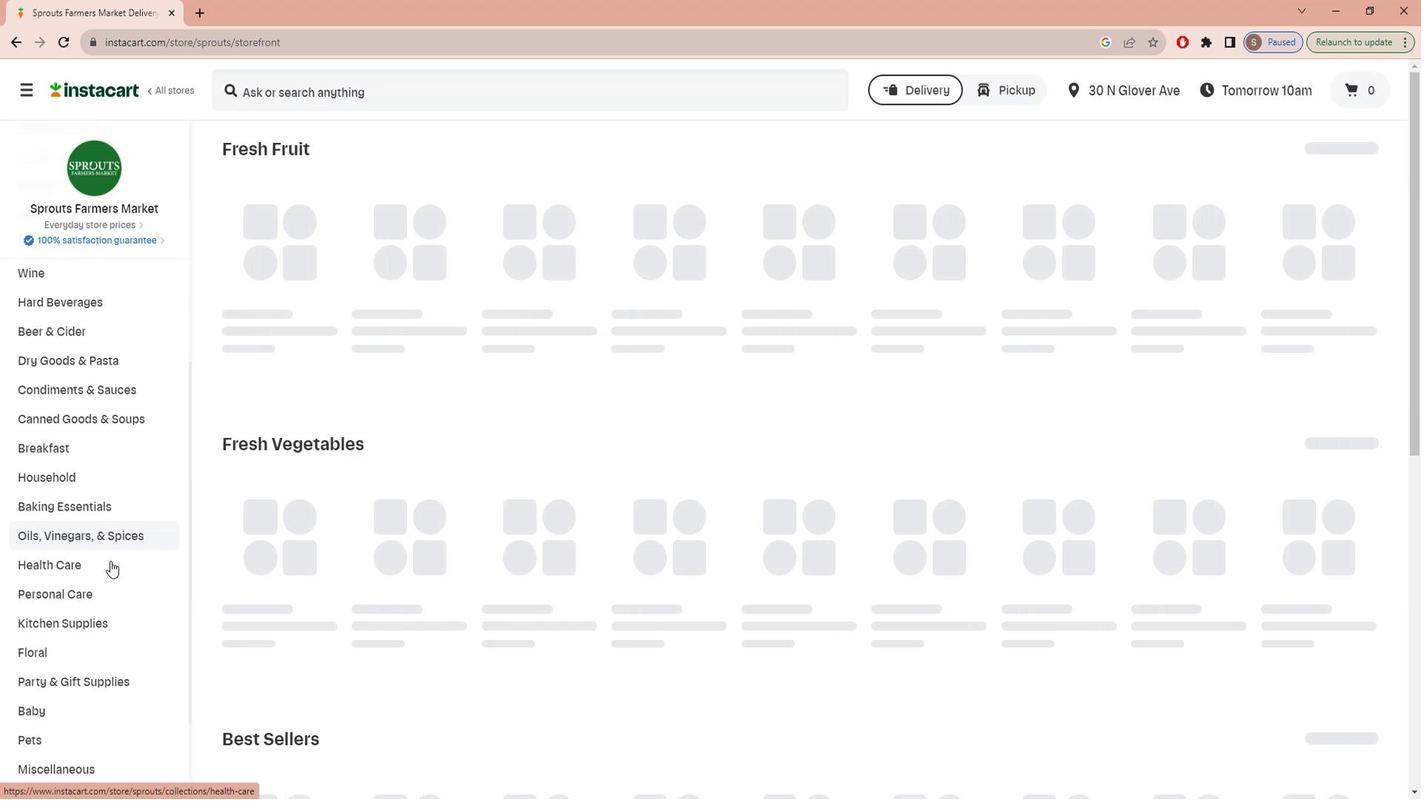 
Action: Mouse moved to (112, 699)
Screenshot: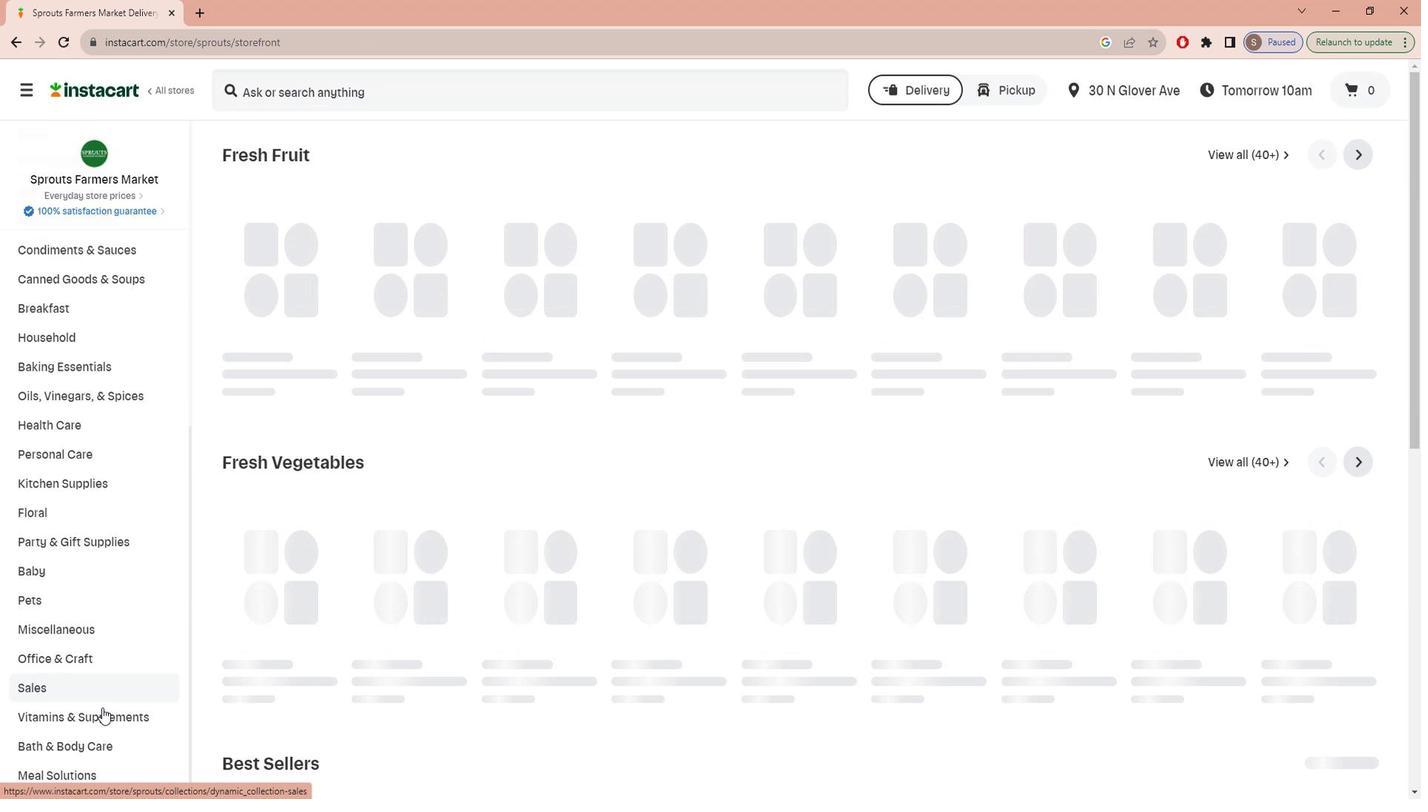 
Action: Mouse pressed left at (112, 699)
Screenshot: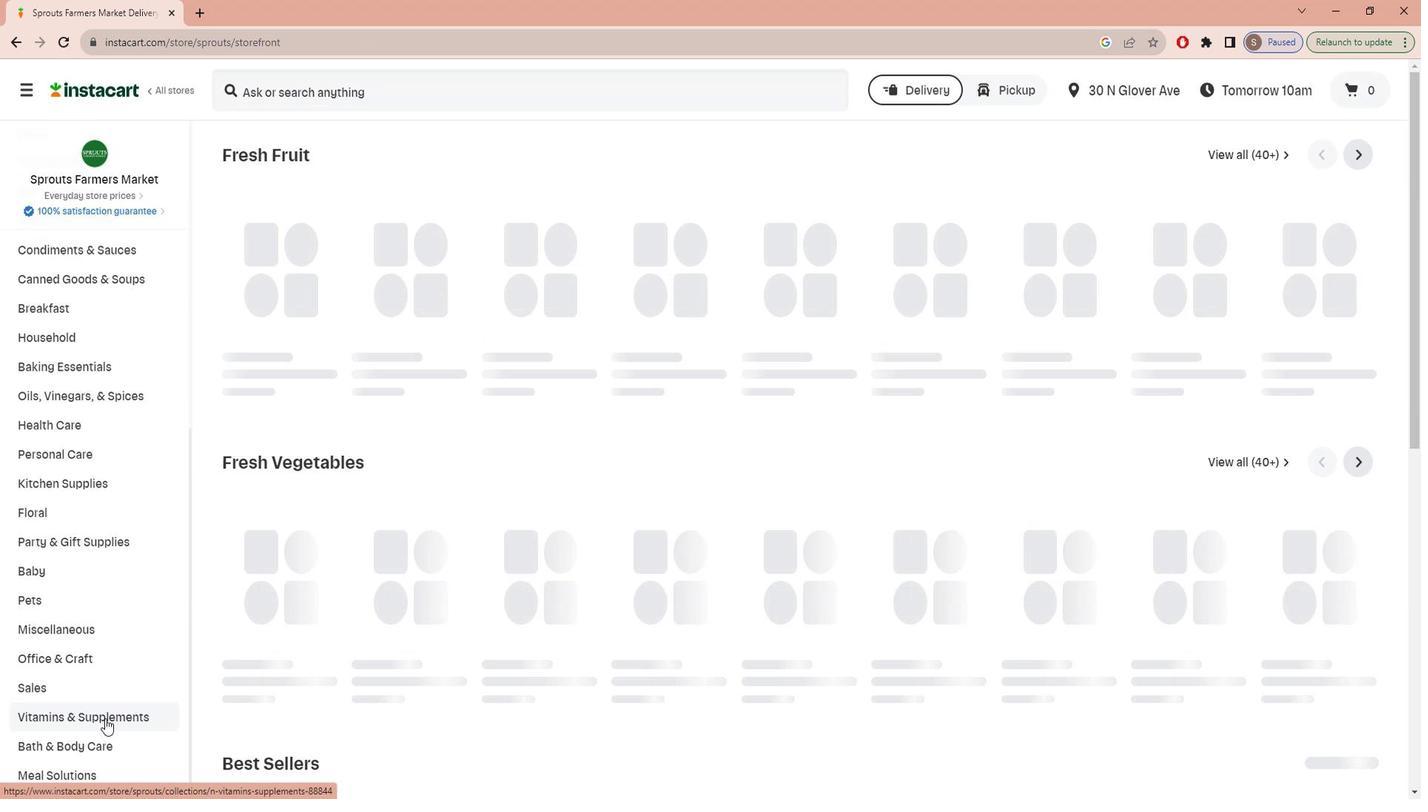 
Action: Mouse moved to (1382, 191)
Screenshot: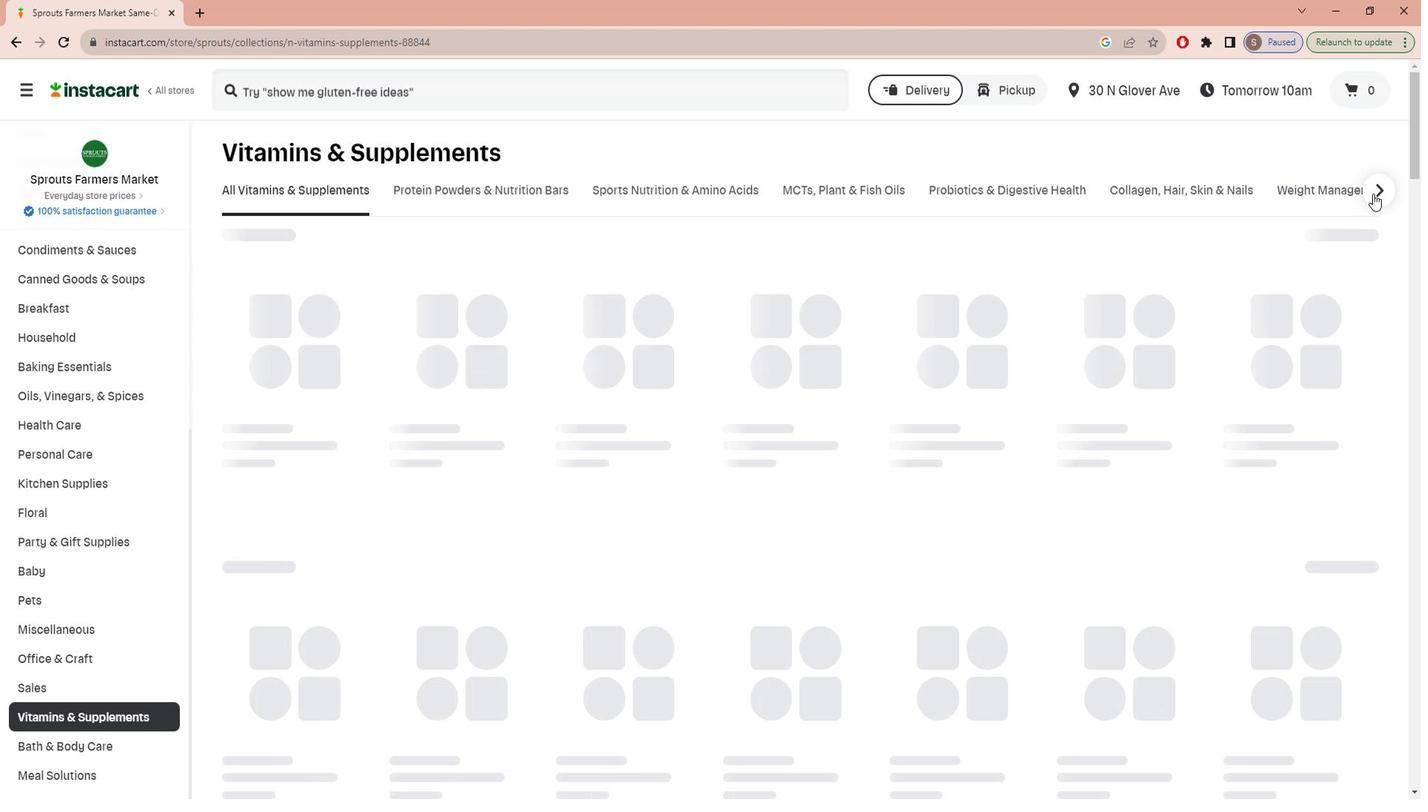 
Action: Mouse pressed left at (1382, 191)
Screenshot: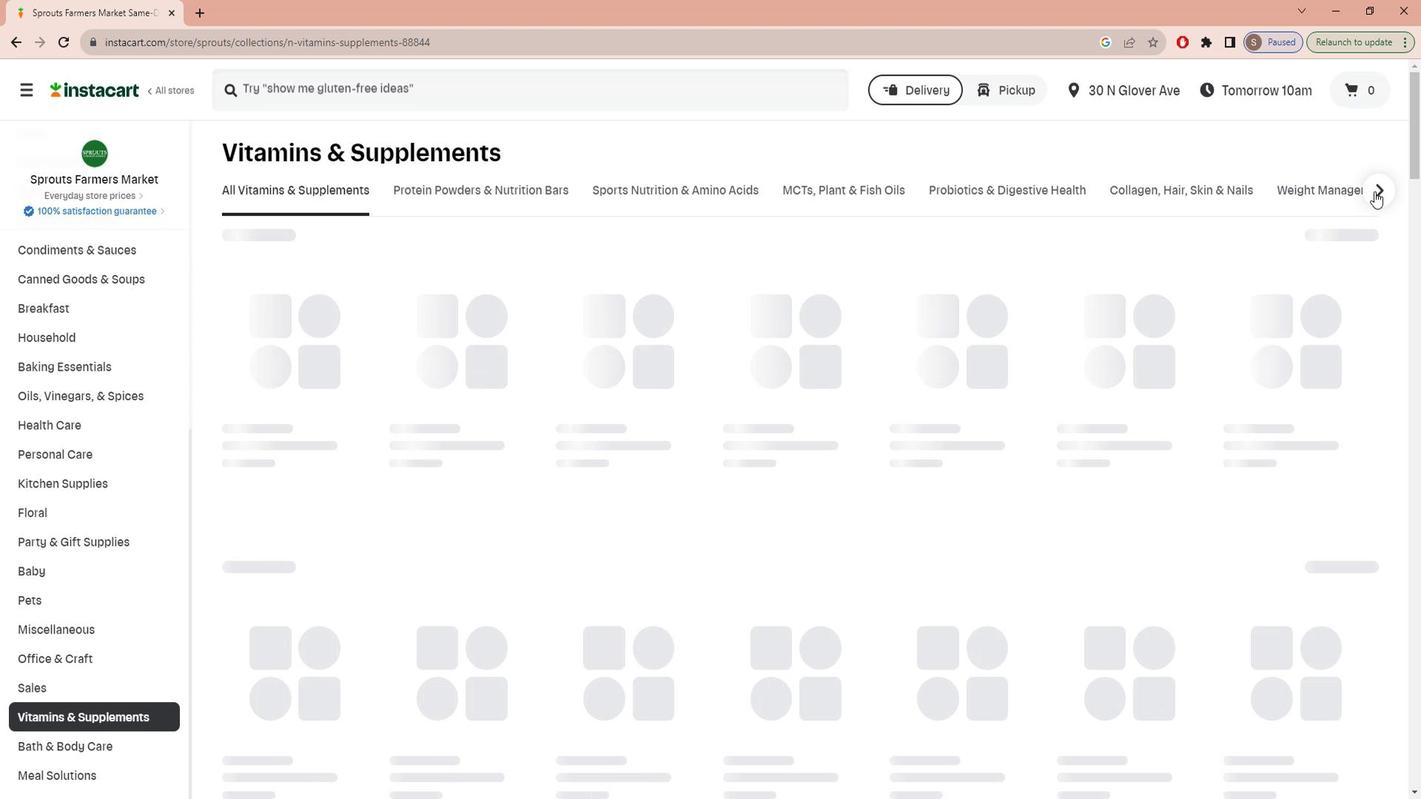 
Action: Mouse moved to (1007, 183)
Screenshot: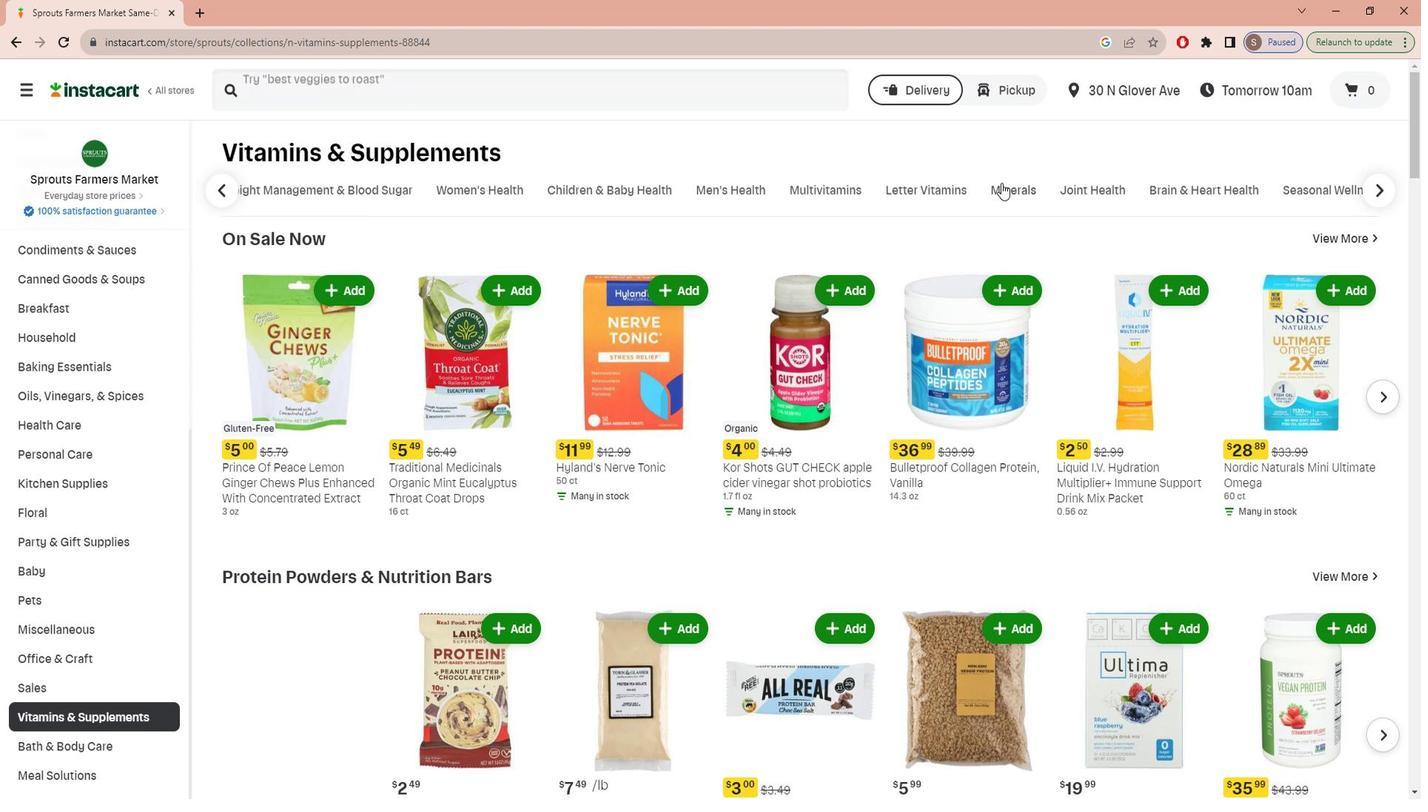 
Action: Mouse pressed left at (1007, 183)
Screenshot: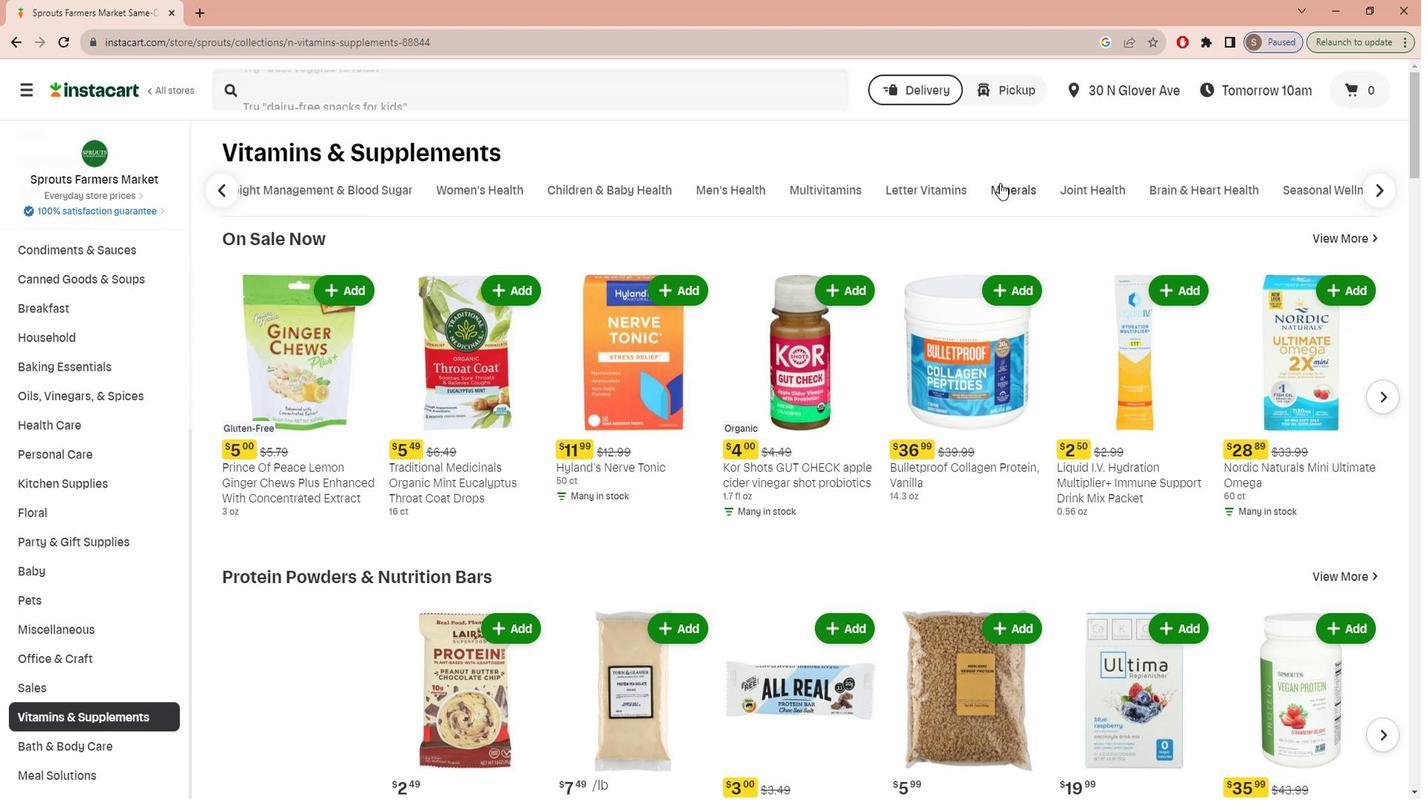 
Action: Mouse moved to (407, 90)
Screenshot: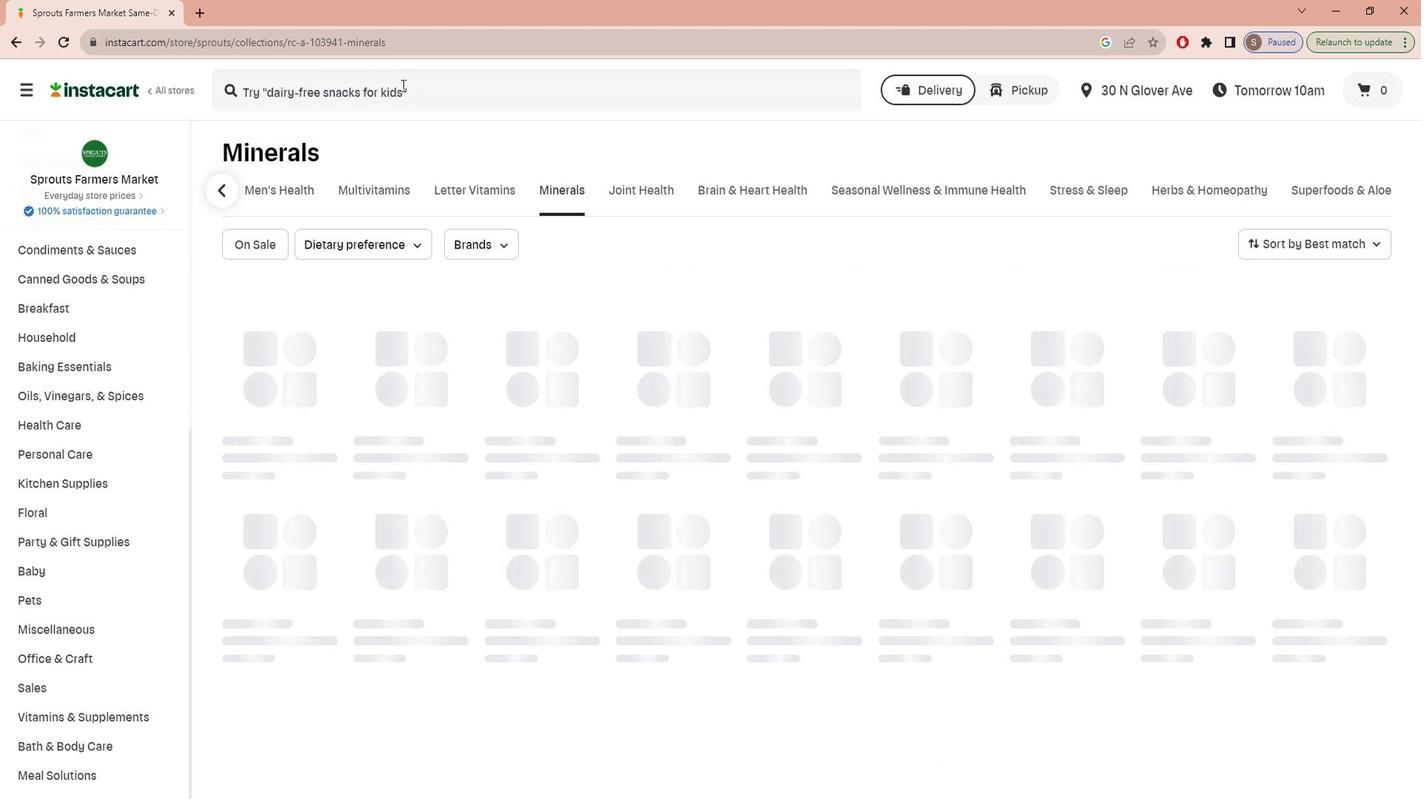 
Action: Mouse pressed left at (407, 90)
Screenshot: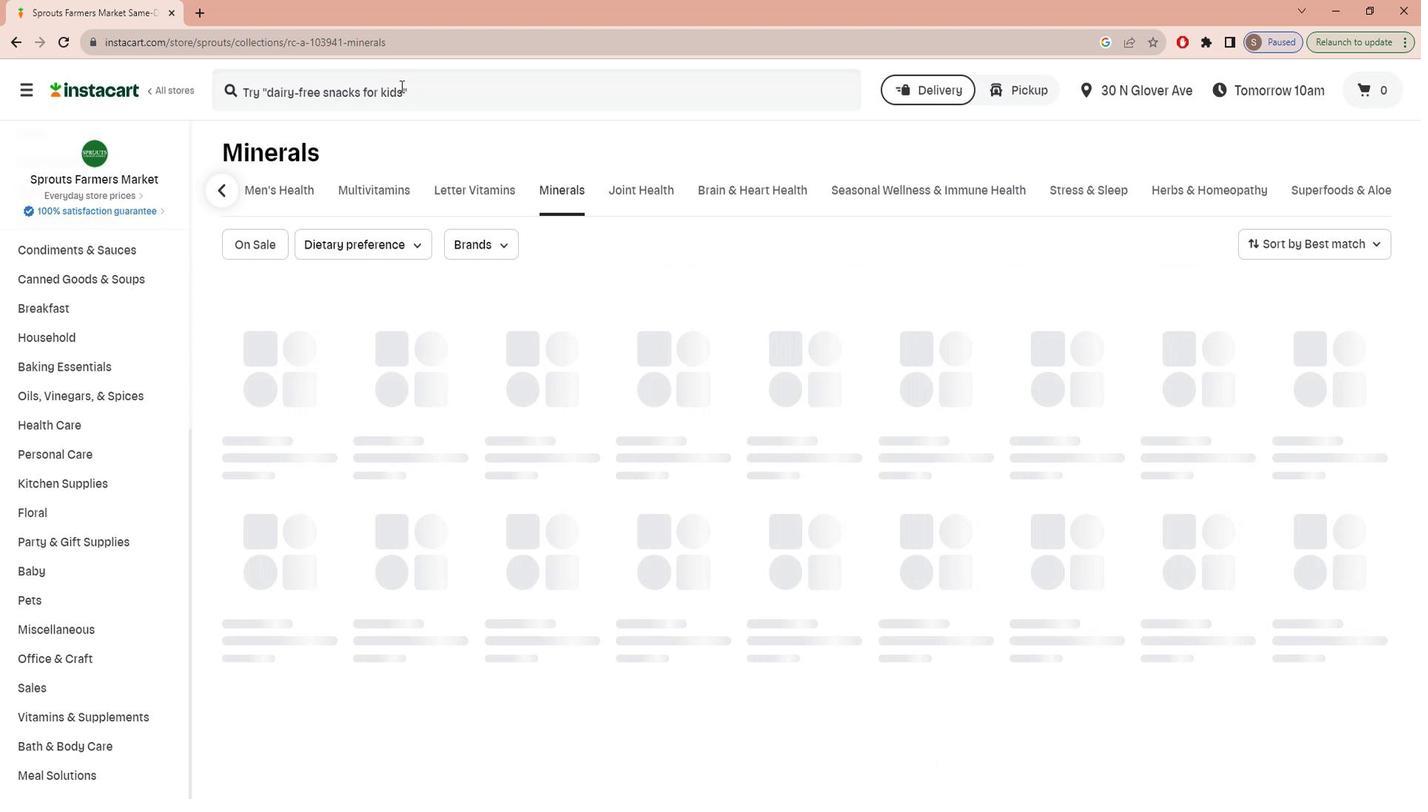 
Action: Key pressed m<Key.caps_lock>EGAFOOD<Key.space><Key.caps_lock>b<Key.caps_lock>ALANCED<Key.space><Key.caps_lock>b<Key.space>c<Key.caps_lock>OMPLEX<Key.space><Key.enter>
Screenshot: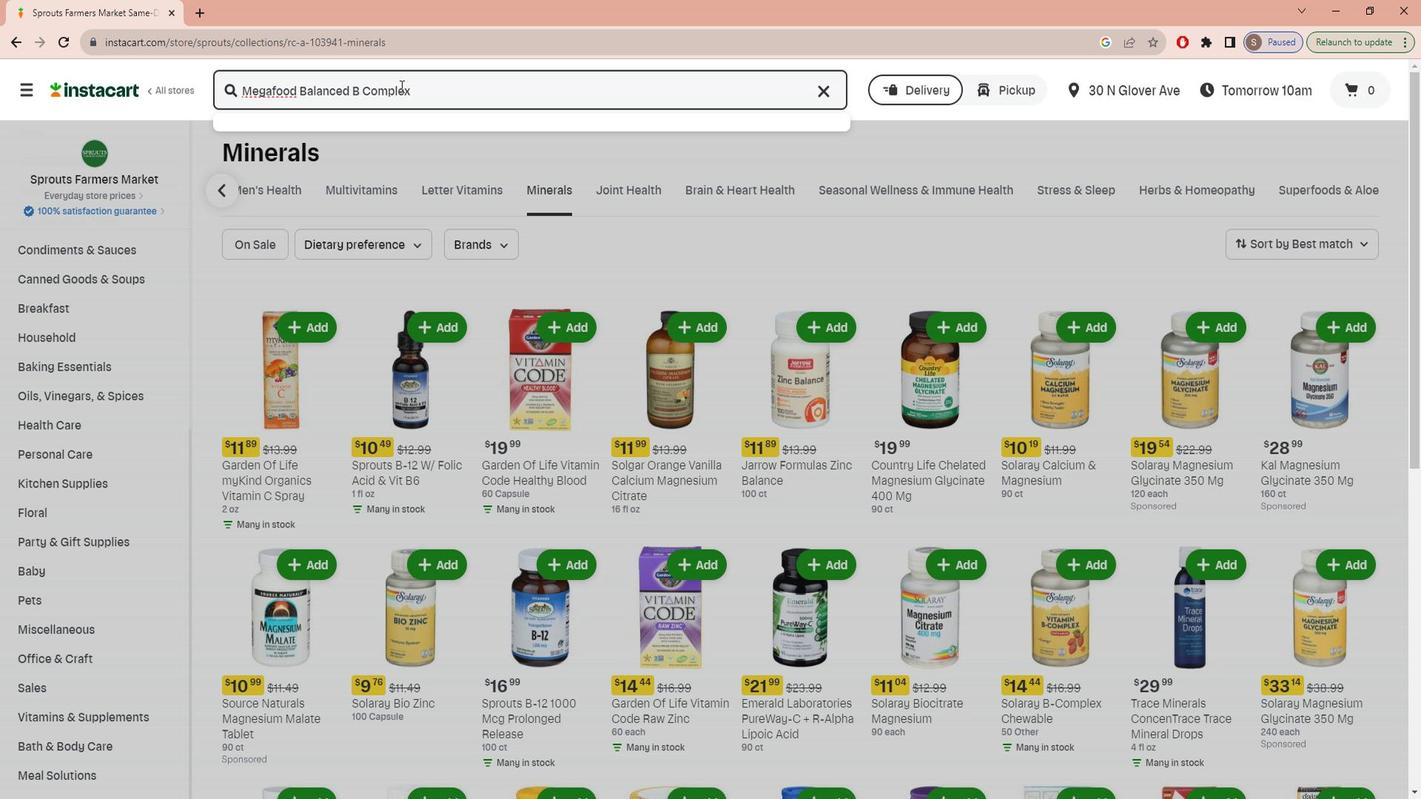 
Action: Mouse moved to (405, 250)
Screenshot: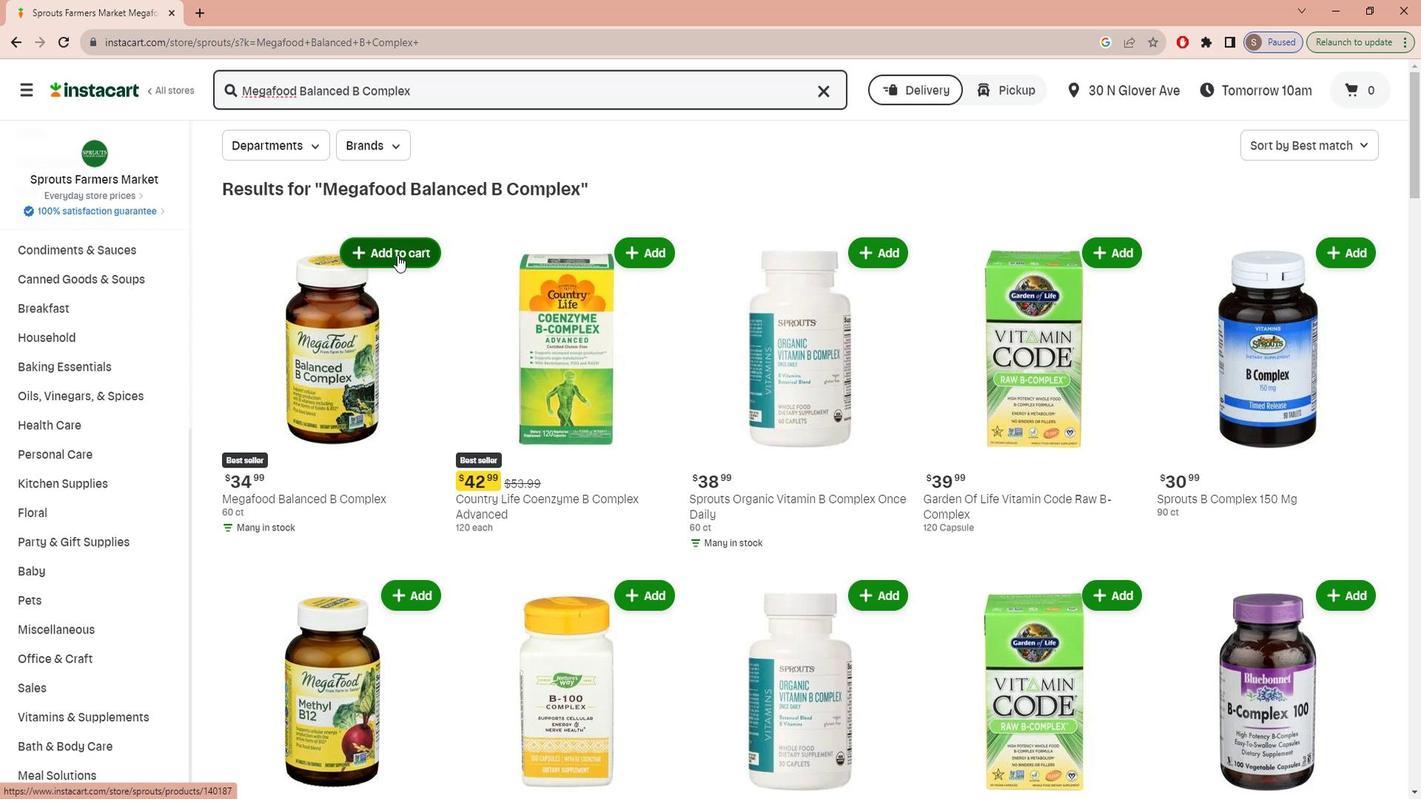 
Action: Mouse pressed left at (405, 250)
Screenshot: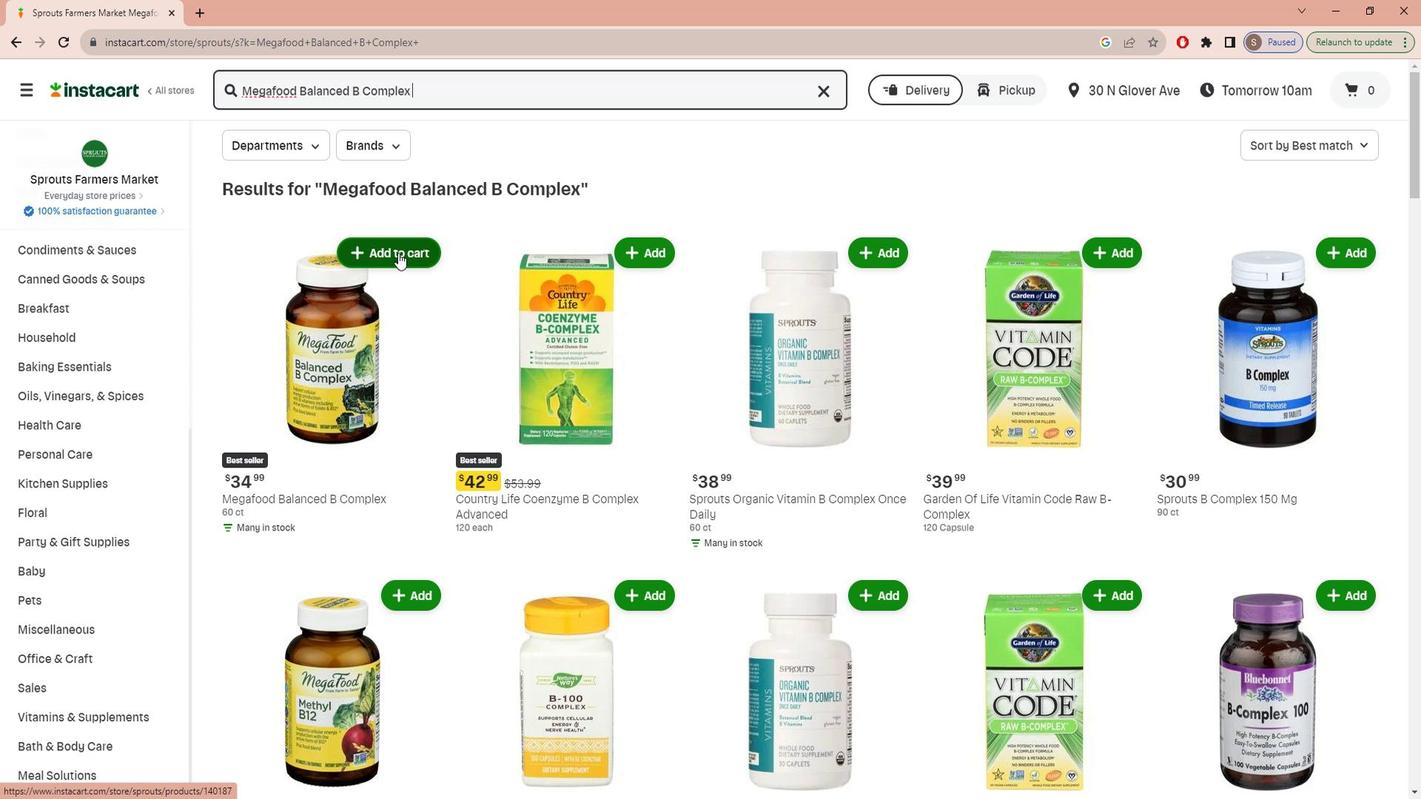 
Action: Mouse moved to (433, 350)
Screenshot: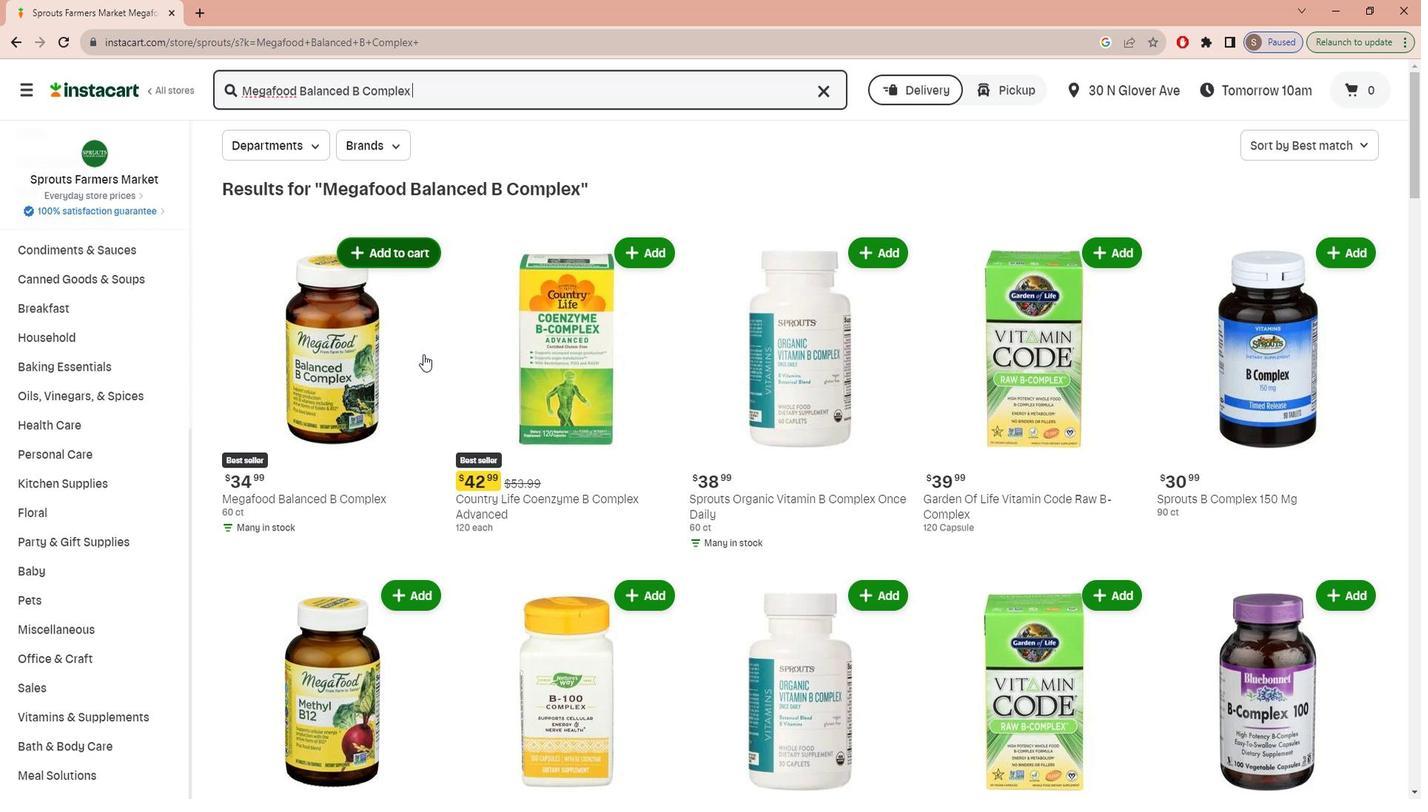 
